 Task: Apply a time-based VST effect (such as delay or reverb) to simulate a distant sound.
Action: Mouse moved to (66, 14)
Screenshot: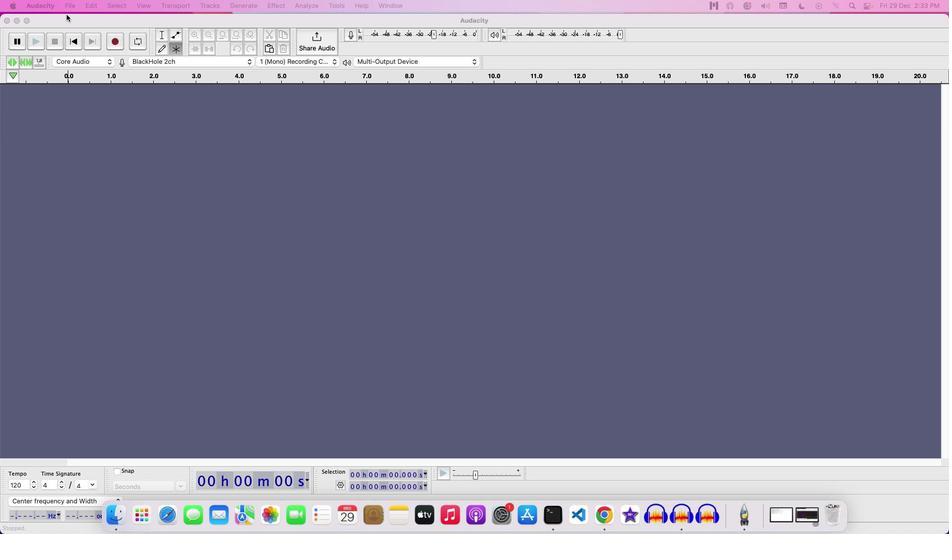 
Action: Mouse pressed left at (66, 14)
Screenshot: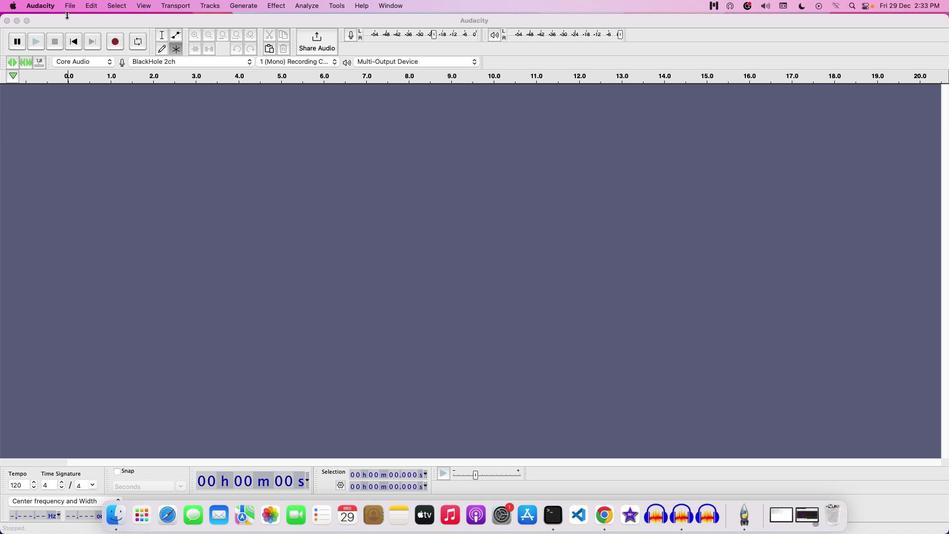
Action: Mouse moved to (75, 0)
Screenshot: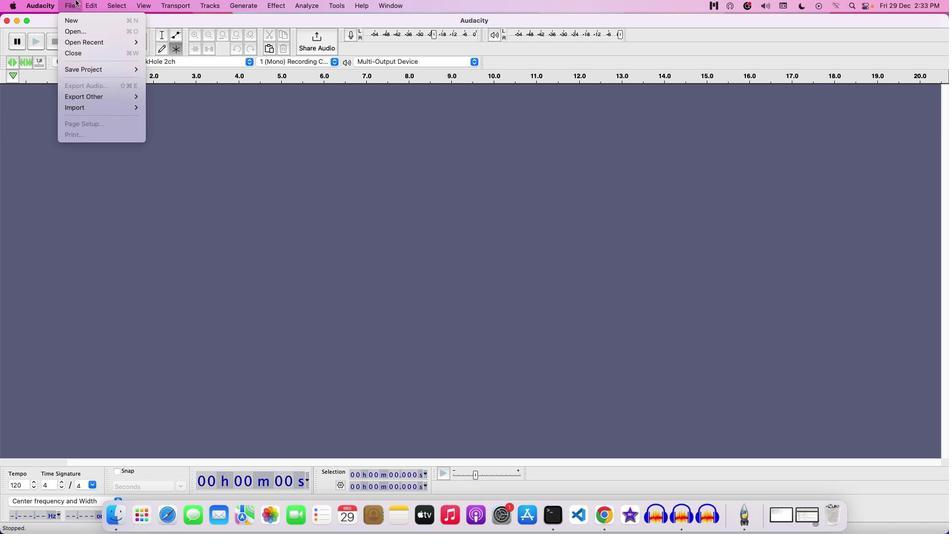 
Action: Mouse pressed left at (75, 0)
Screenshot: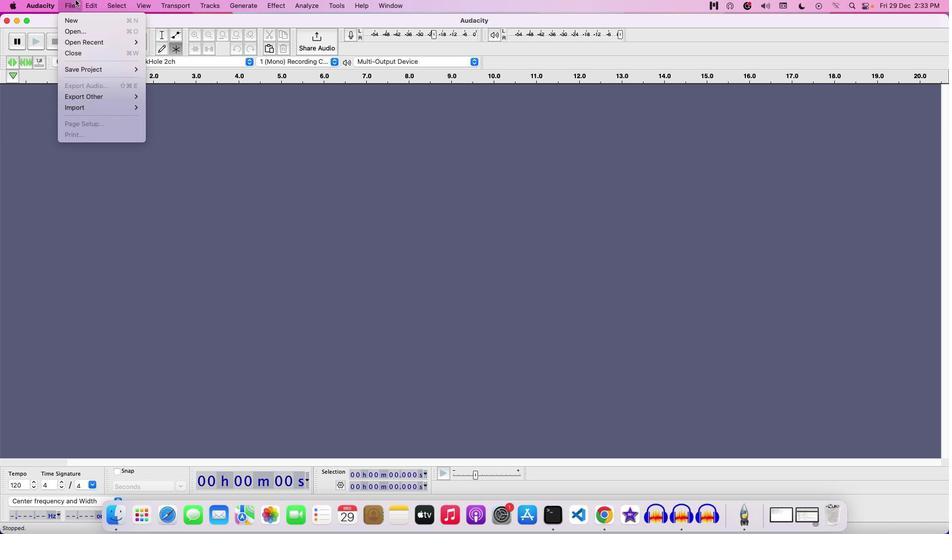 
Action: Mouse moved to (115, 31)
Screenshot: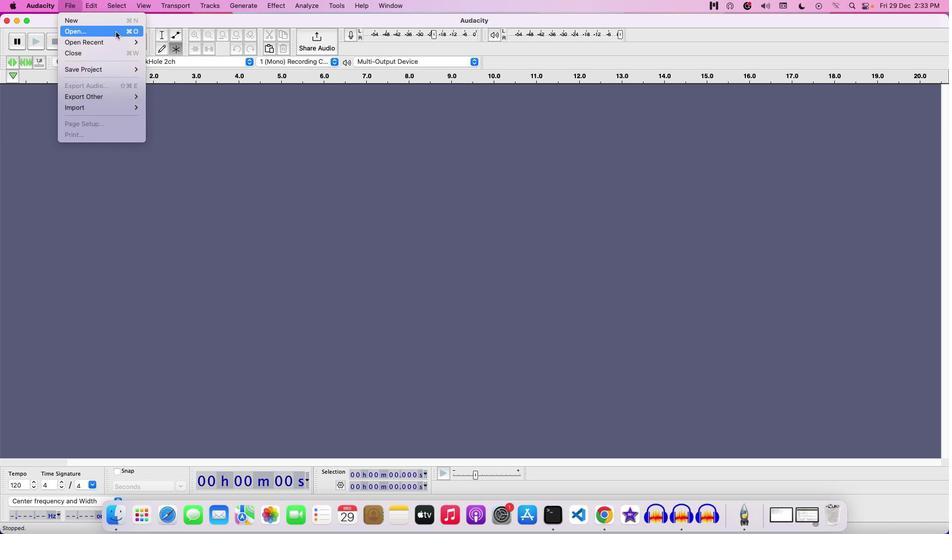 
Action: Mouse pressed left at (115, 31)
Screenshot: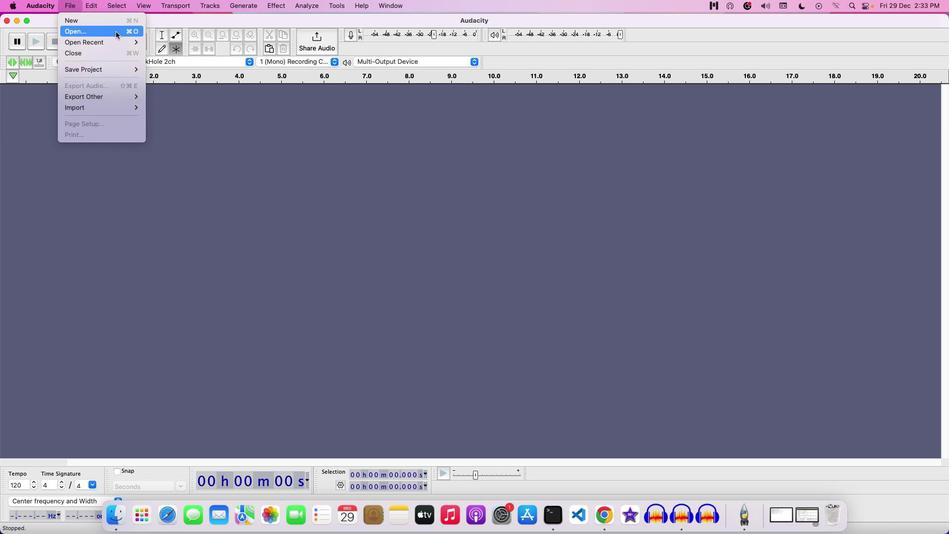 
Action: Mouse moved to (400, 148)
Screenshot: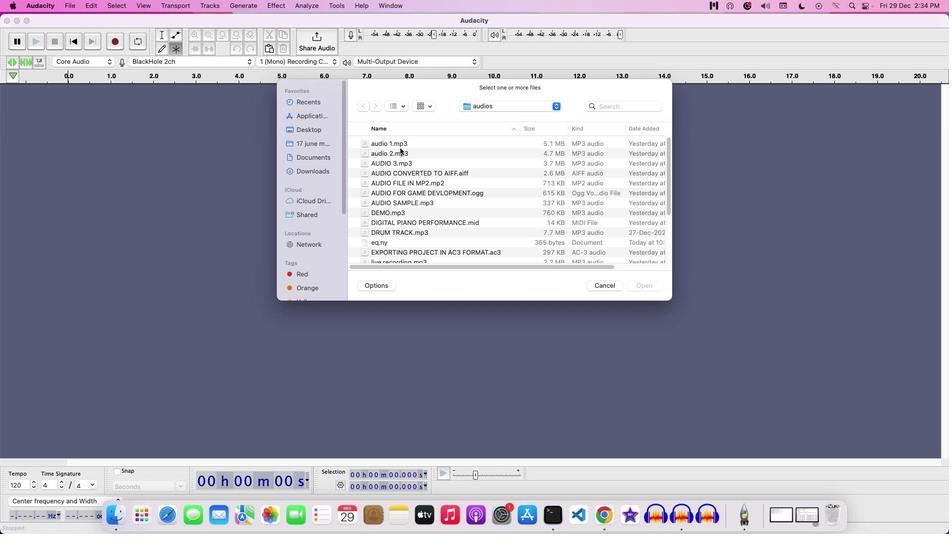 
Action: Mouse pressed left at (400, 148)
Screenshot: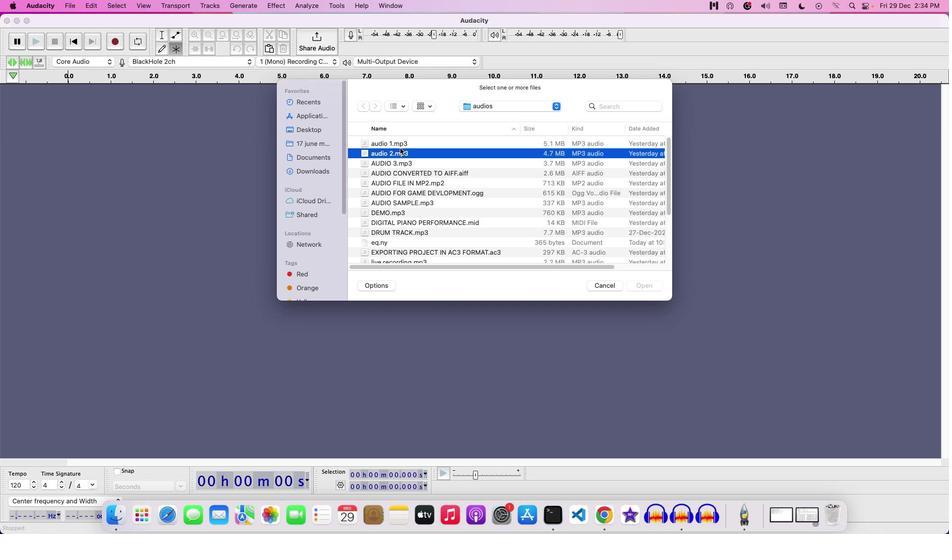 
Action: Mouse moved to (460, 141)
Screenshot: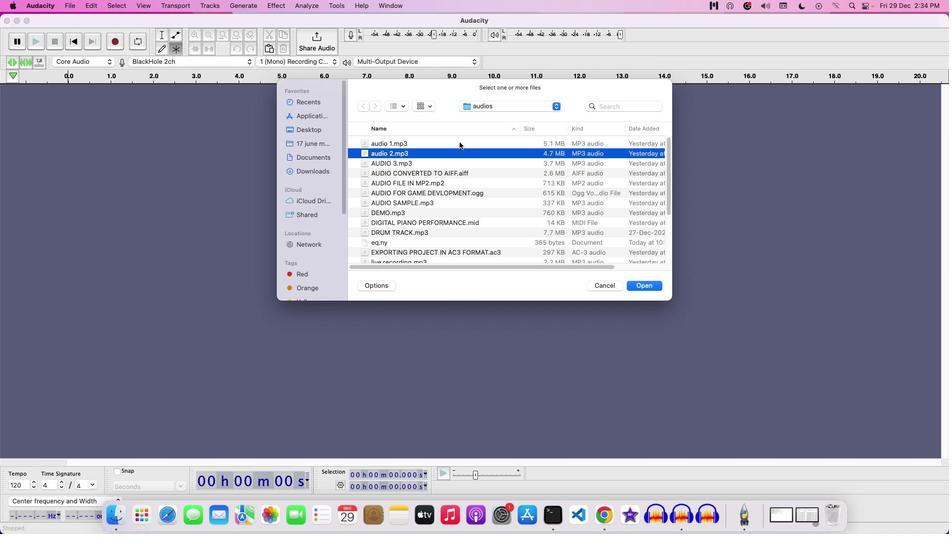 
Action: Mouse pressed left at (460, 141)
Screenshot: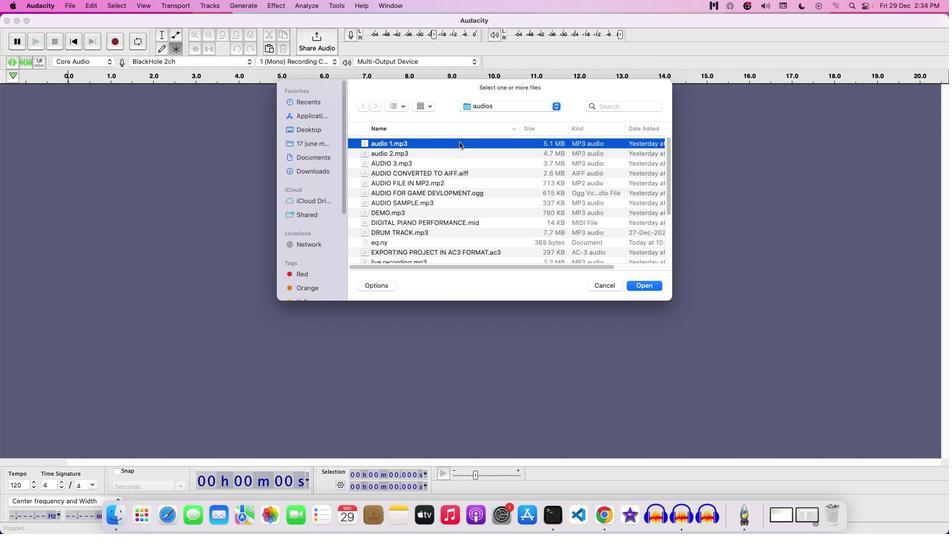 
Action: Mouse moved to (648, 282)
Screenshot: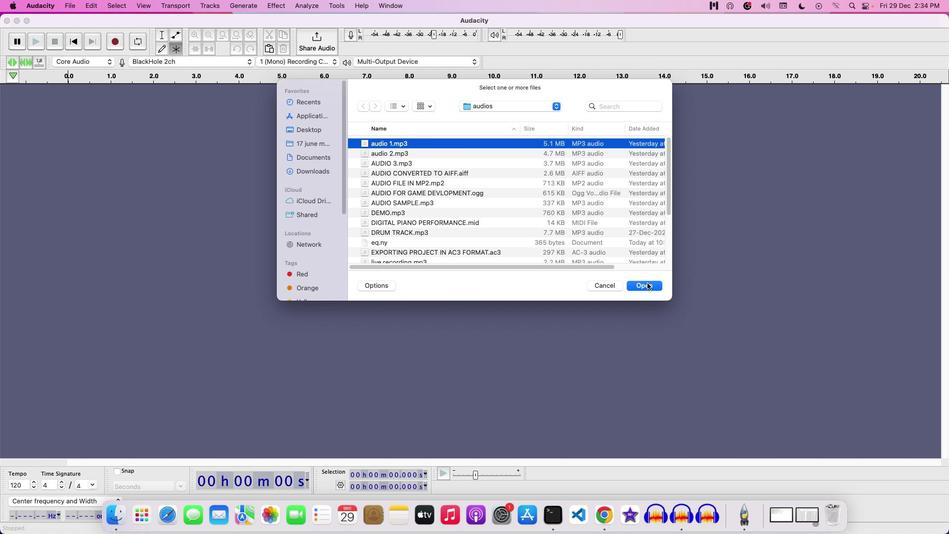 
Action: Mouse pressed left at (648, 282)
Screenshot: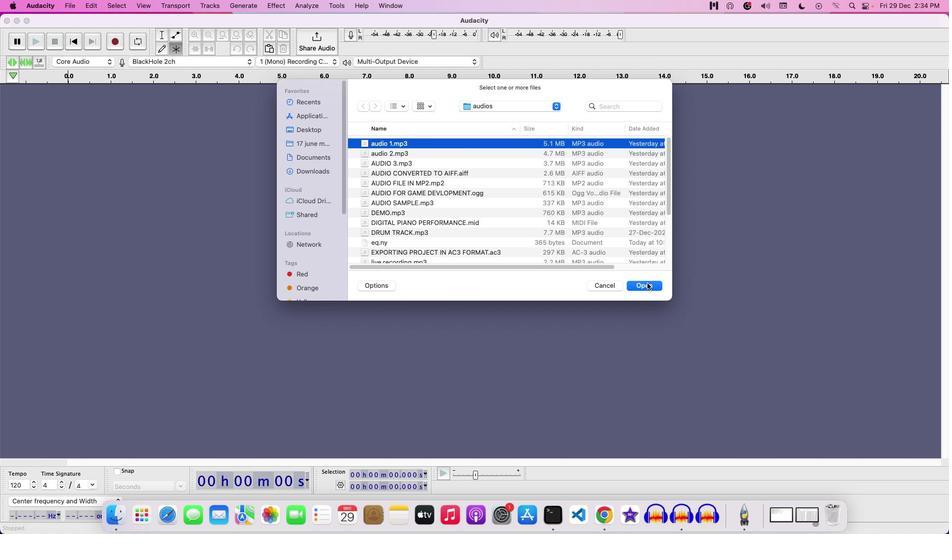 
Action: Mouse moved to (252, 210)
Screenshot: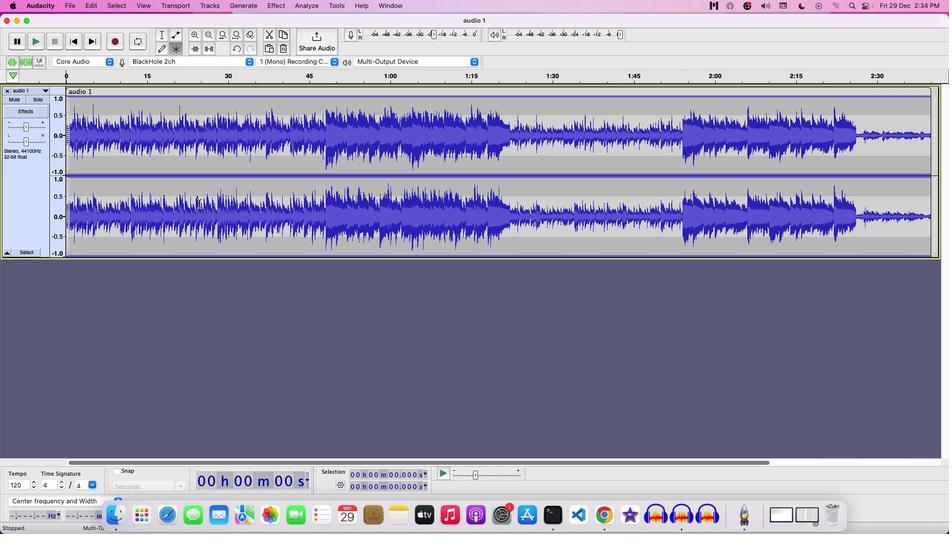 
Action: Key pressed Key.space
Screenshot: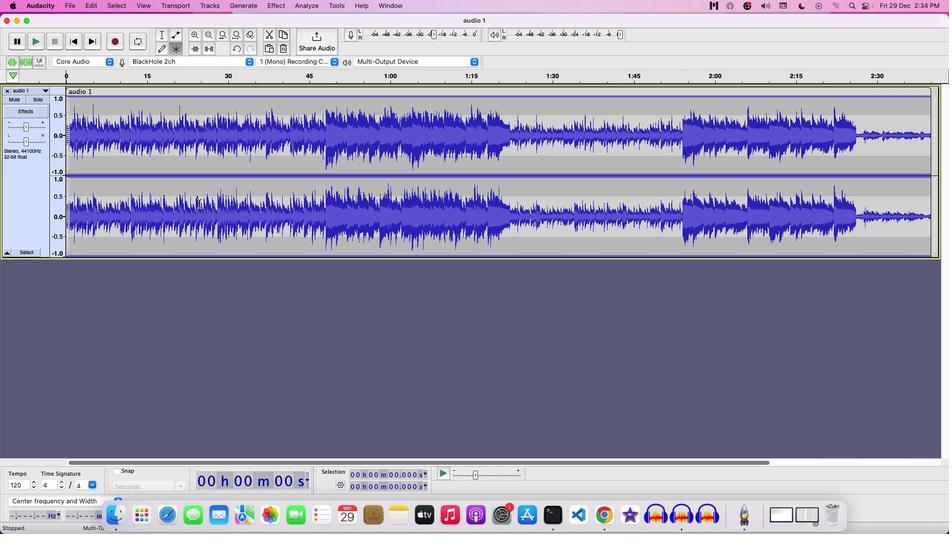 
Action: Mouse moved to (28, 127)
Screenshot: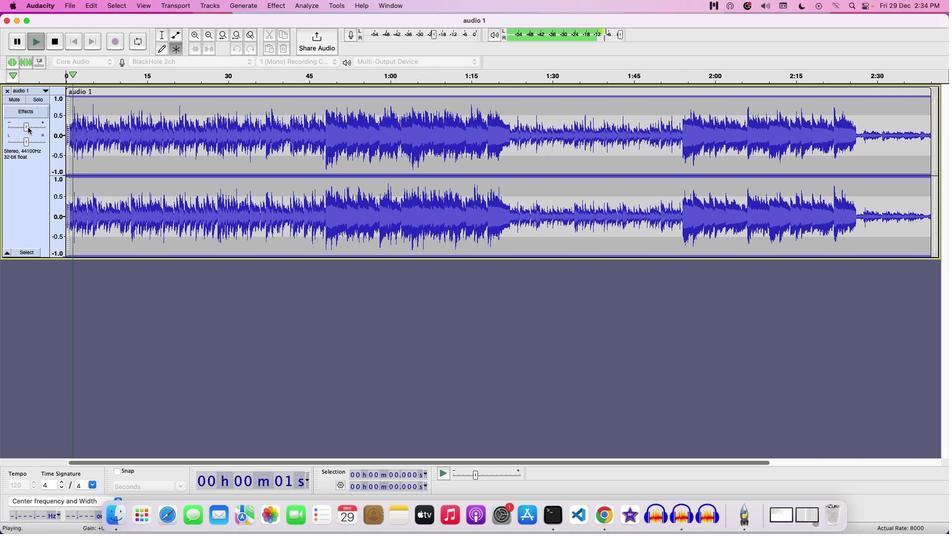 
Action: Mouse pressed left at (28, 127)
Screenshot: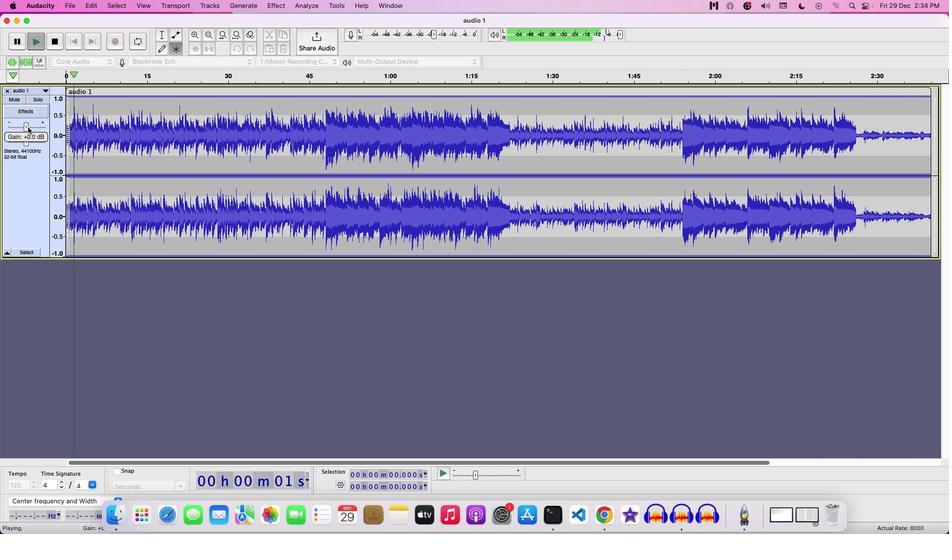 
Action: Mouse moved to (438, 165)
Screenshot: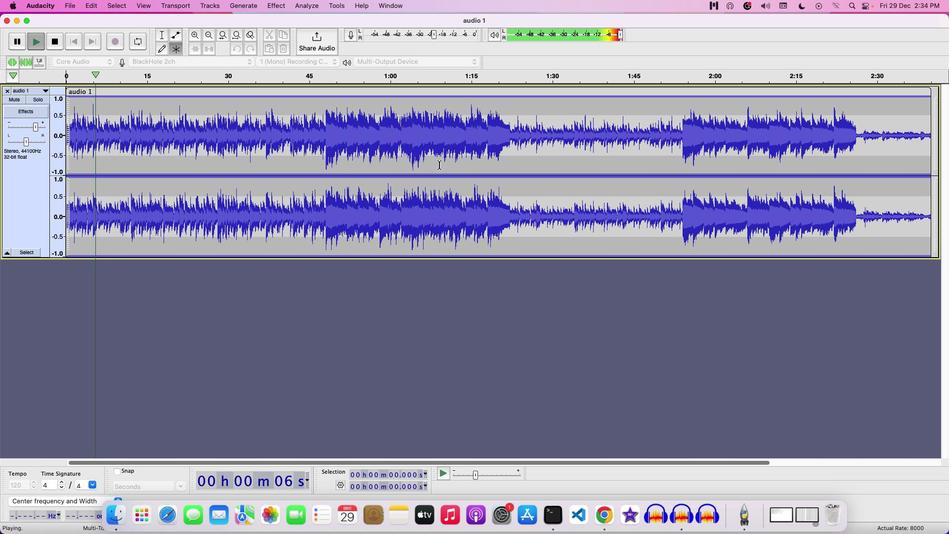 
Action: Key pressed Key.space
Screenshot: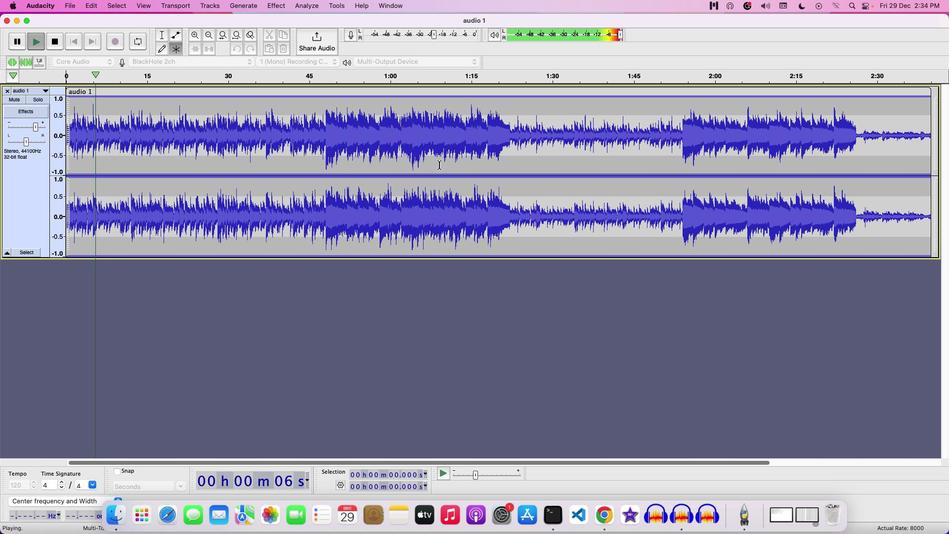 
Action: Mouse moved to (322, 131)
Screenshot: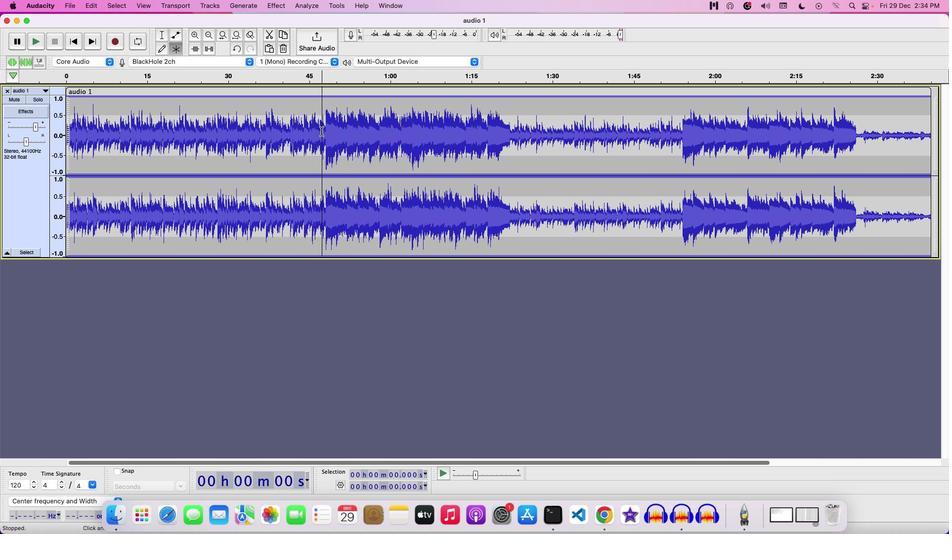 
Action: Mouse pressed left at (322, 131)
Screenshot: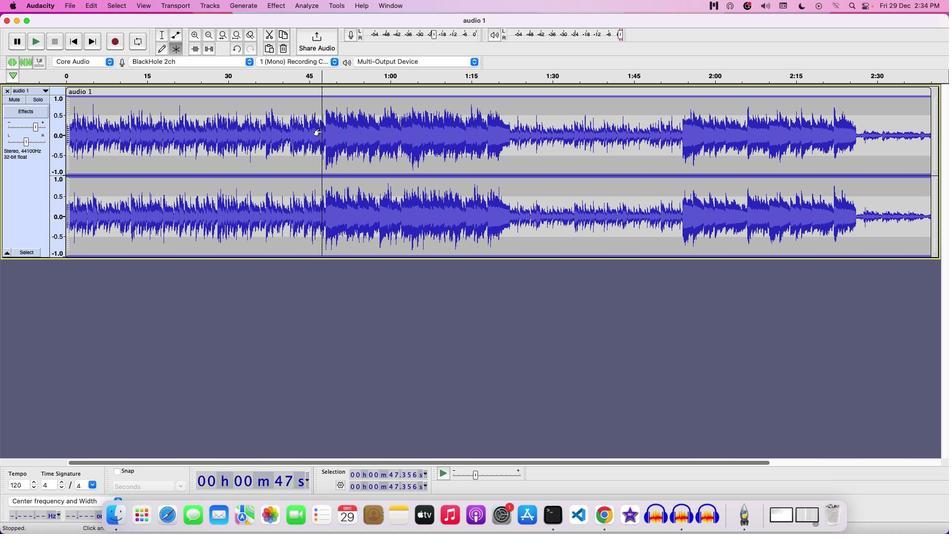 
Action: Mouse pressed left at (322, 131)
Screenshot: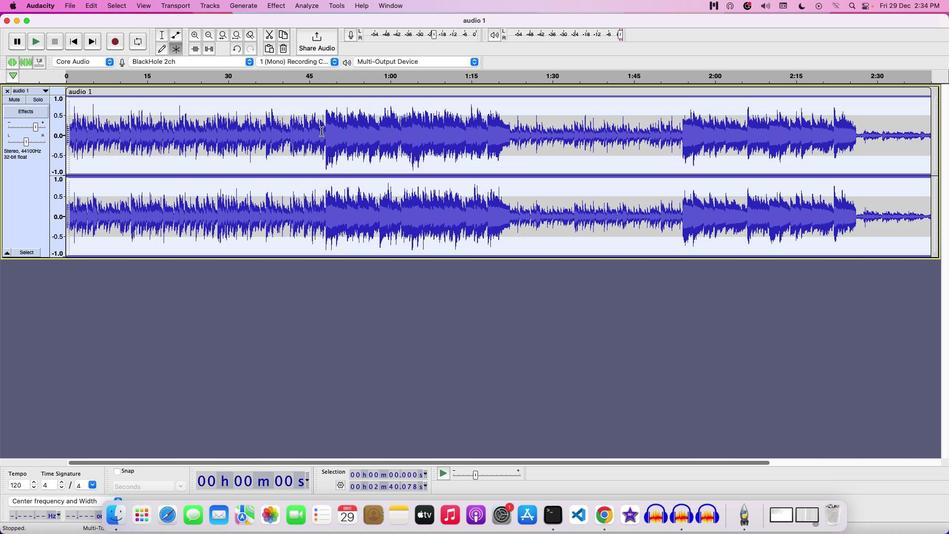 
Action: Mouse moved to (279, 6)
Screenshot: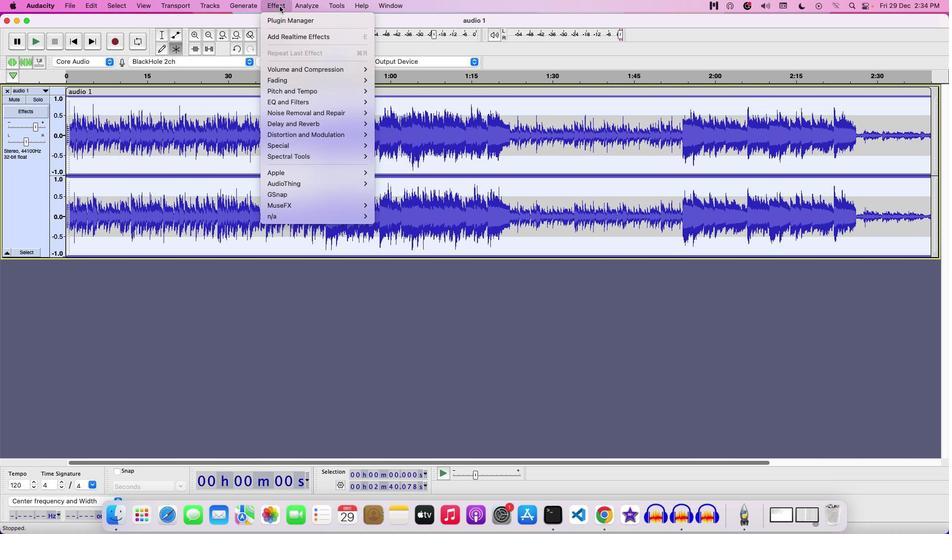
Action: Mouse pressed left at (279, 6)
Screenshot: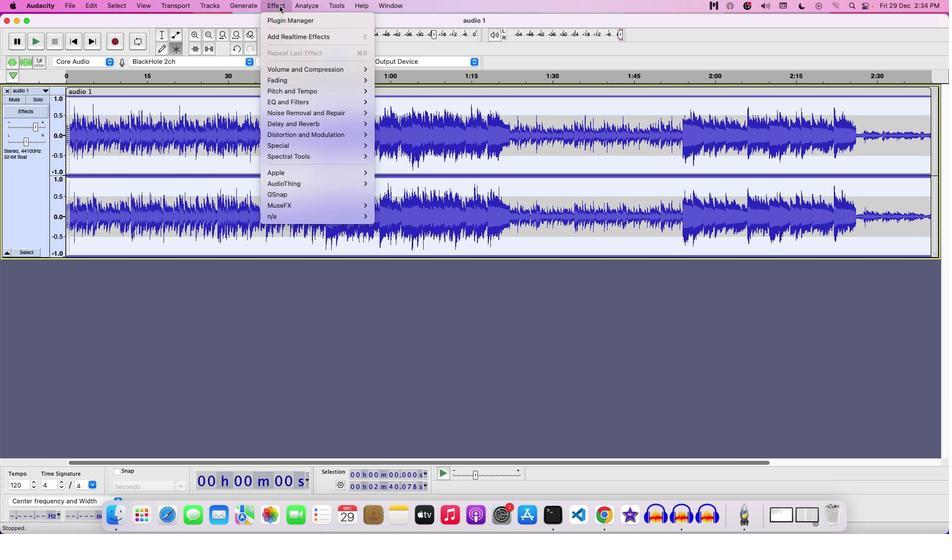 
Action: Mouse moved to (402, 72)
Screenshot: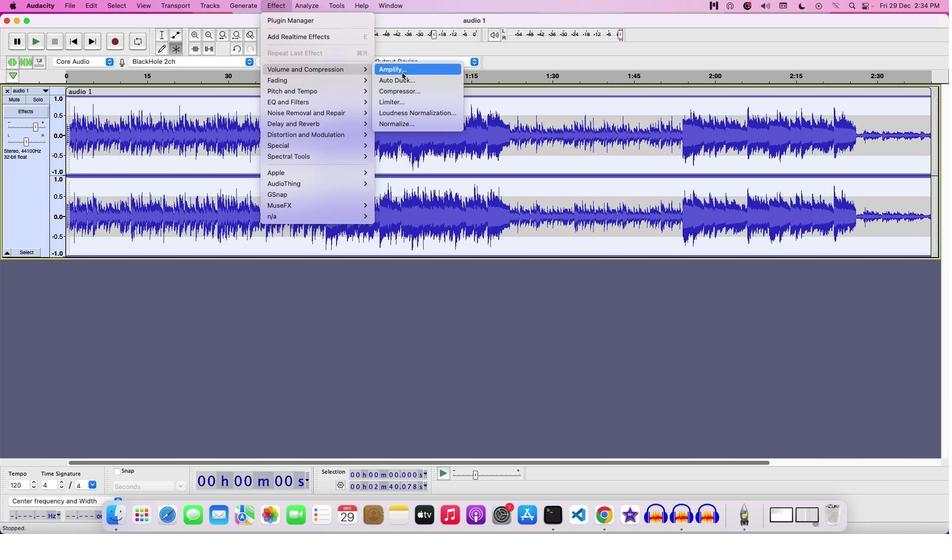 
Action: Mouse pressed left at (402, 72)
Screenshot: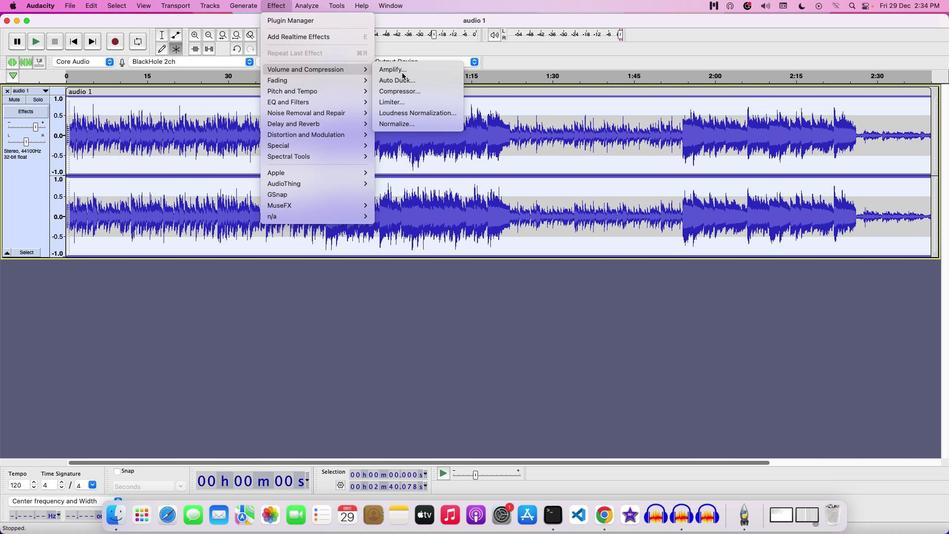 
Action: Mouse moved to (445, 281)
Screenshot: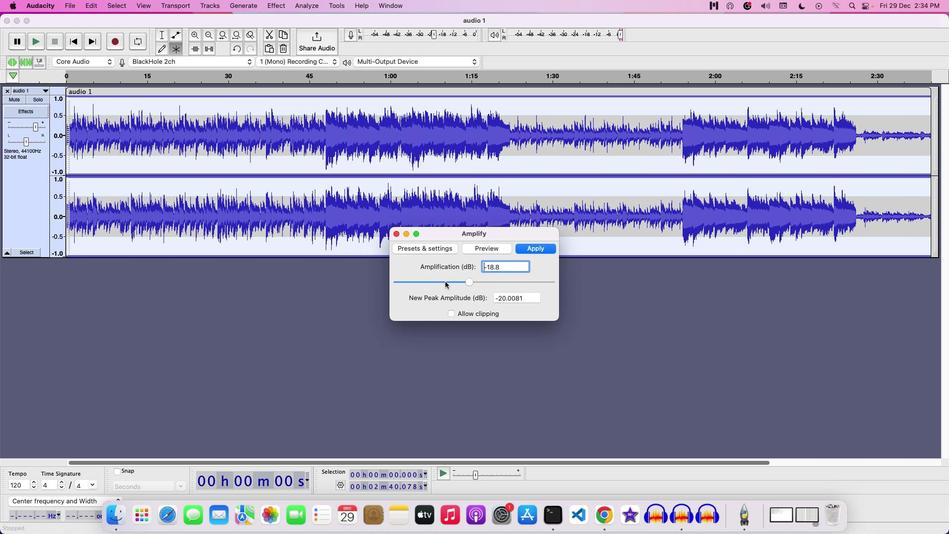
Action: Mouse pressed left at (445, 281)
Screenshot: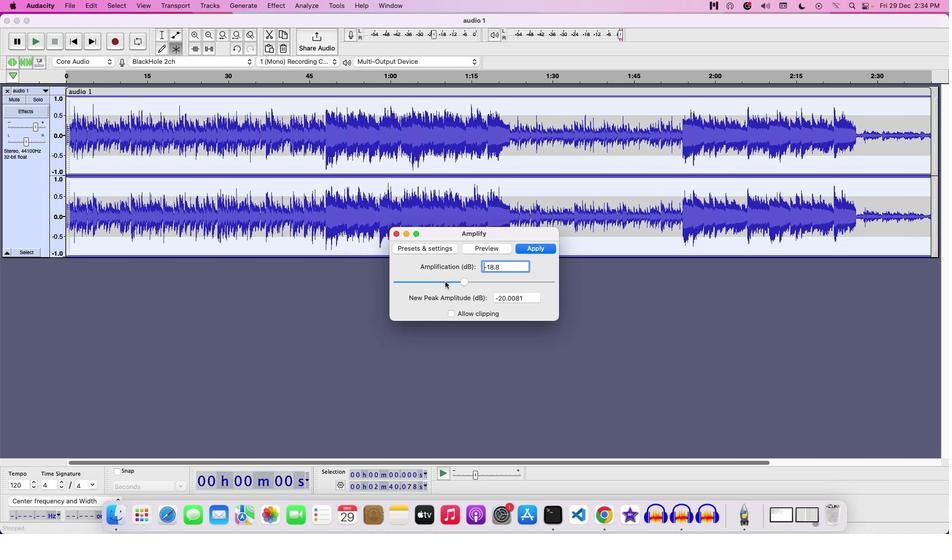 
Action: Mouse moved to (447, 280)
Screenshot: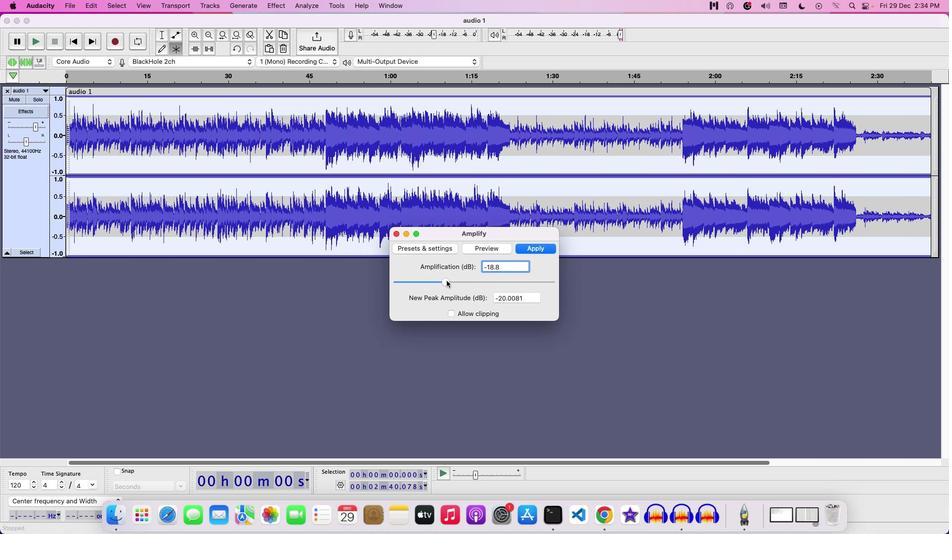 
Action: Mouse pressed left at (447, 280)
Screenshot: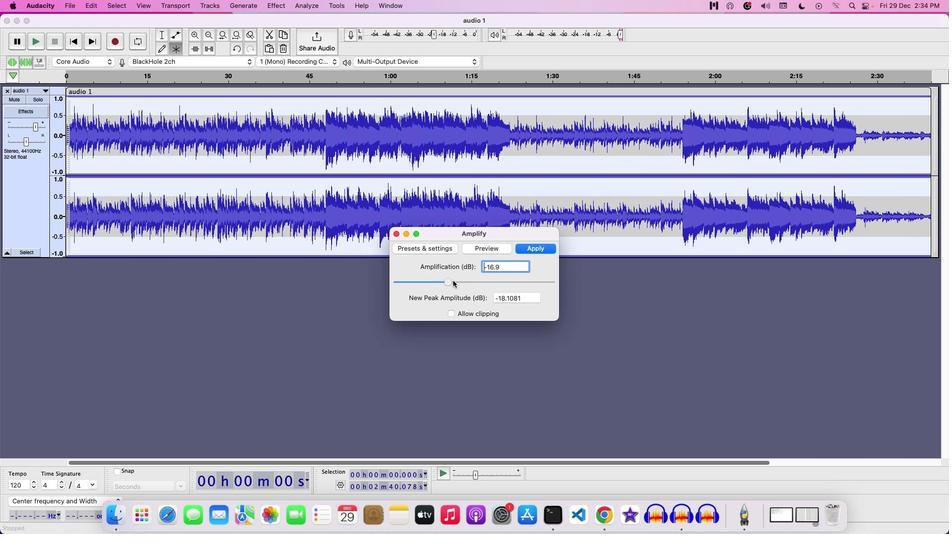 
Action: Mouse moved to (487, 245)
Screenshot: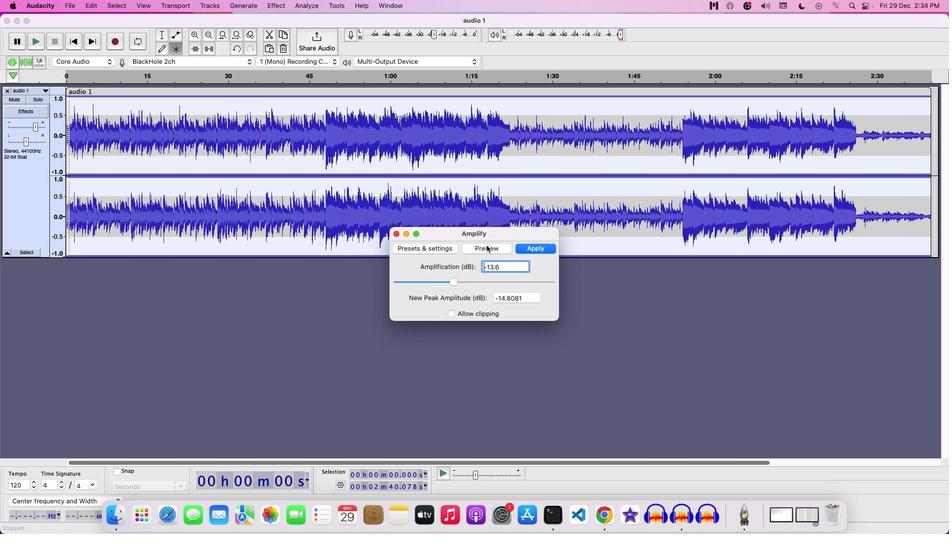 
Action: Mouse pressed left at (487, 245)
Screenshot: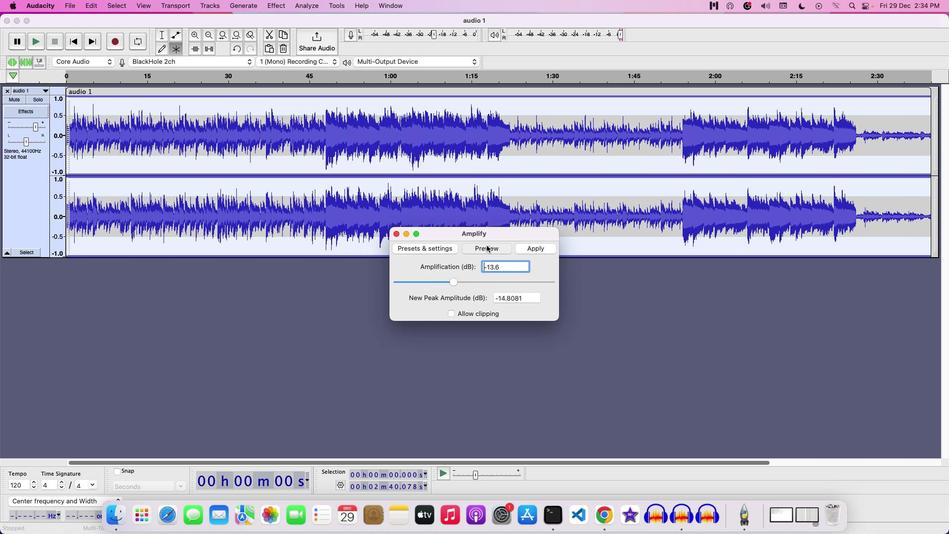 
Action: Mouse moved to (533, 265)
Screenshot: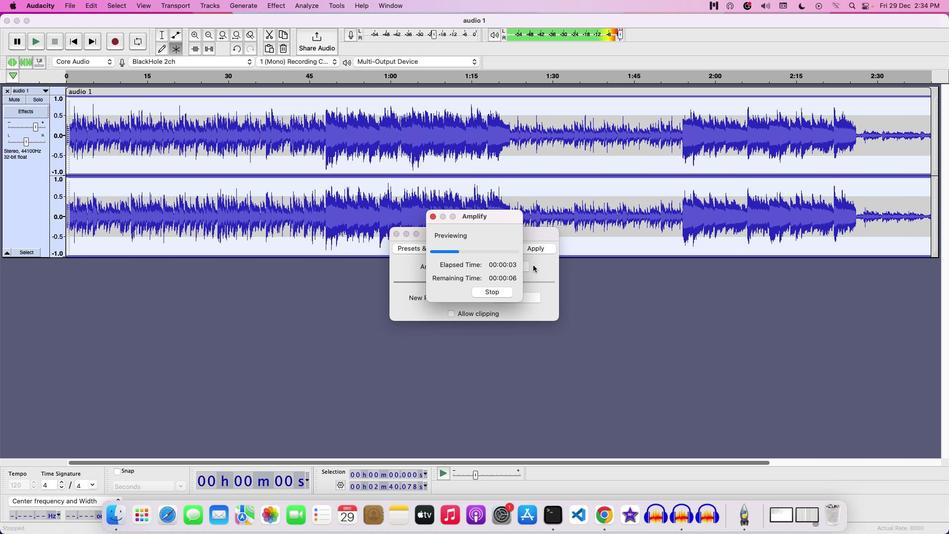 
Action: Mouse pressed left at (533, 265)
Screenshot: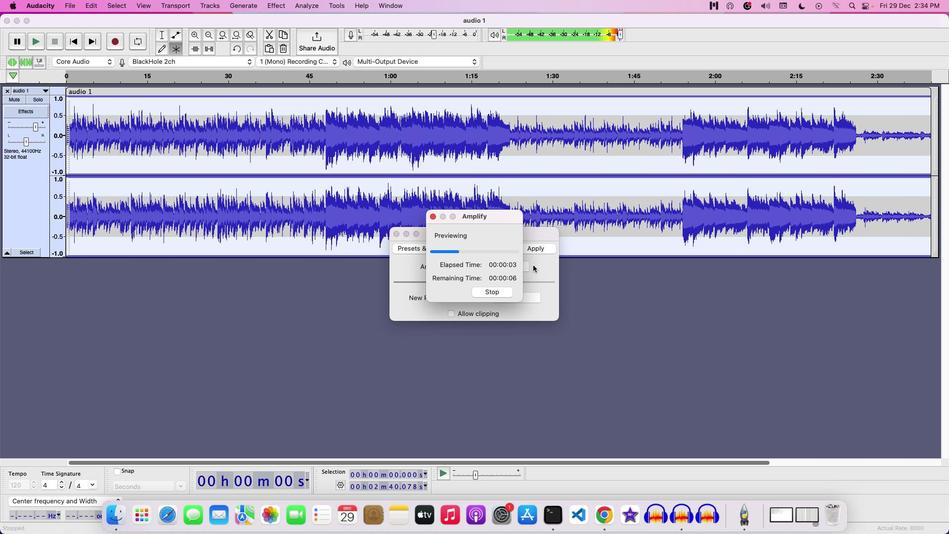 
Action: Mouse moved to (486, 289)
Screenshot: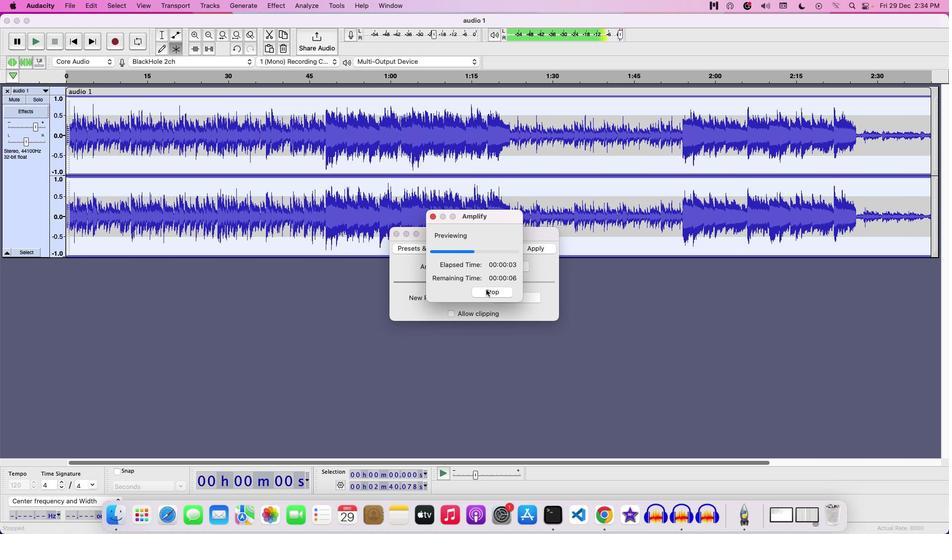 
Action: Mouse pressed left at (486, 289)
Screenshot: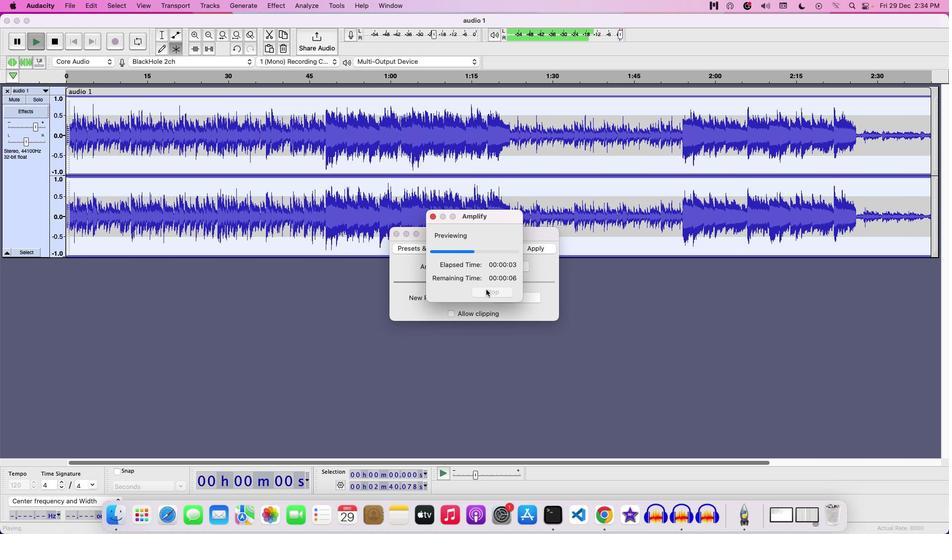
Action: Mouse moved to (531, 251)
Screenshot: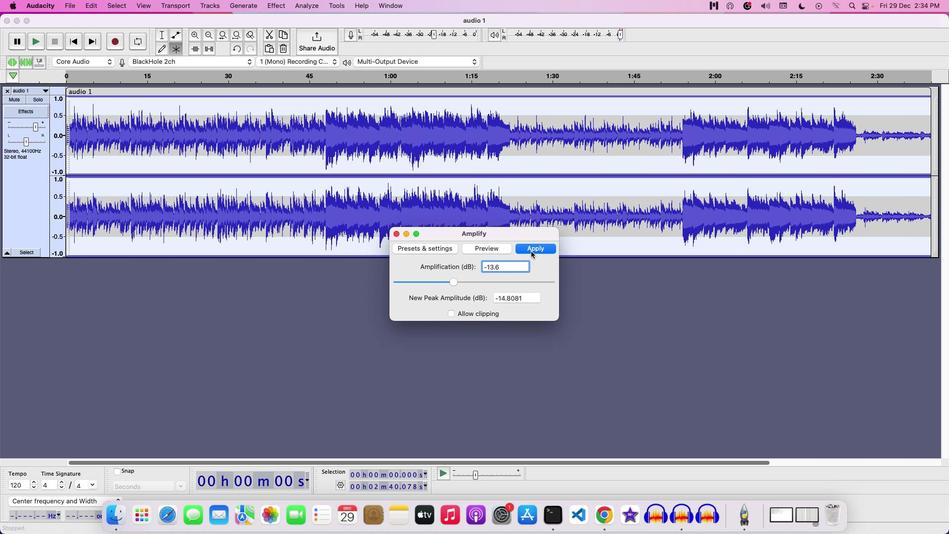 
Action: Mouse pressed left at (531, 251)
Screenshot: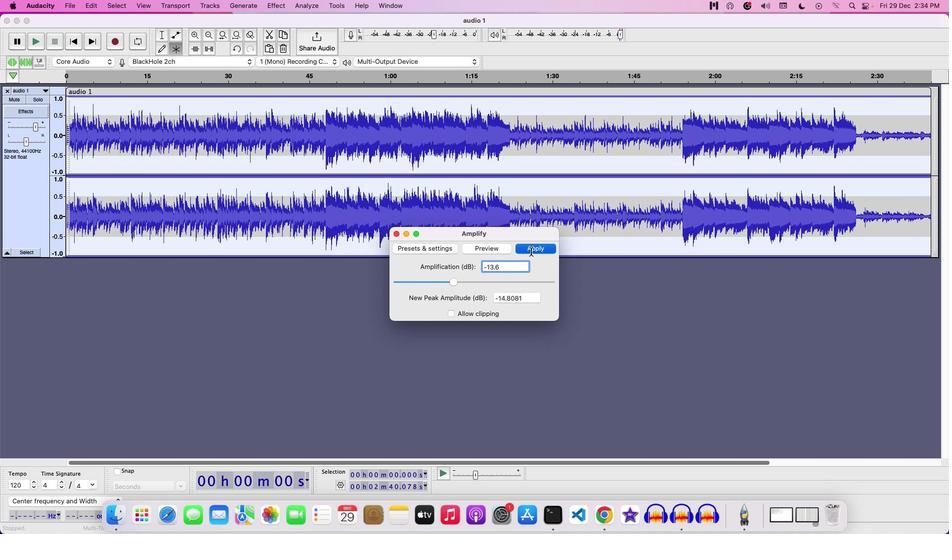 
Action: Mouse moved to (321, 241)
Screenshot: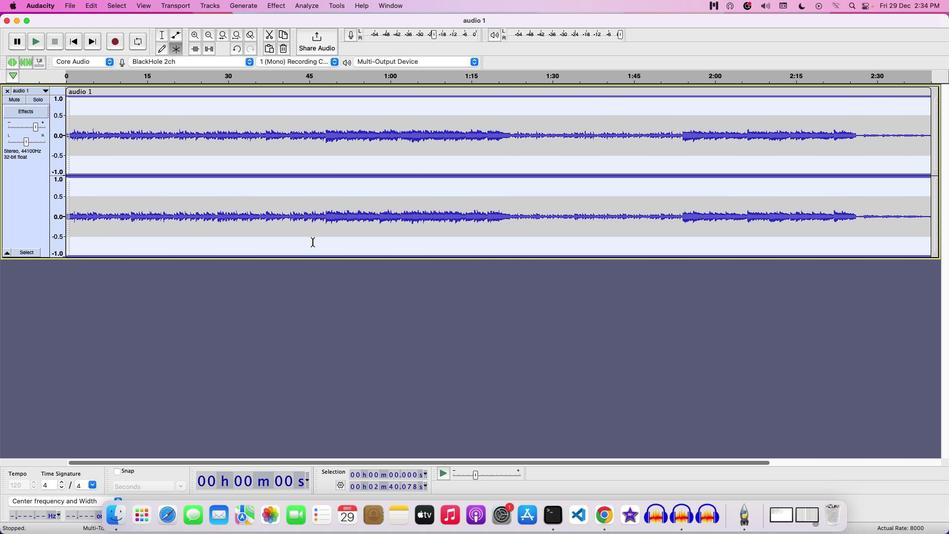 
Action: Key pressed Key.space
Screenshot: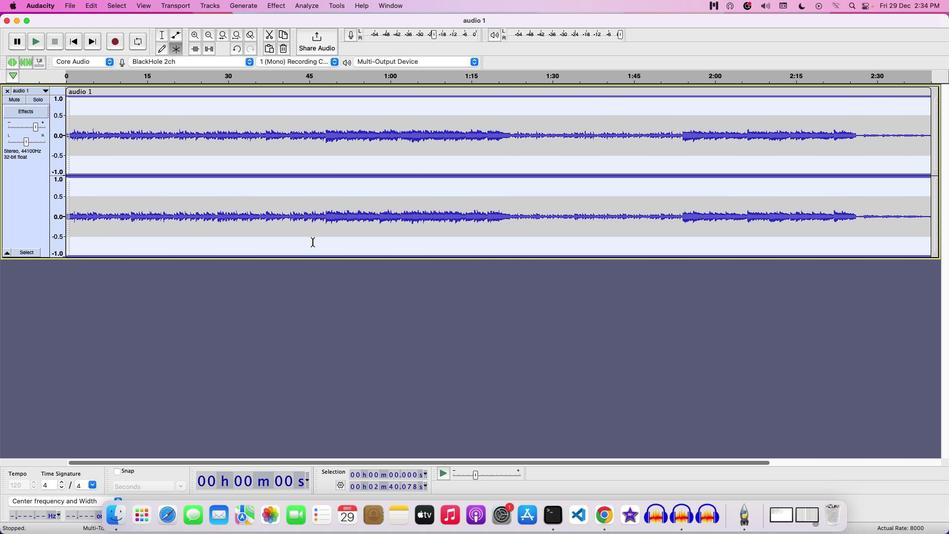 
Action: Mouse moved to (32, 127)
Screenshot: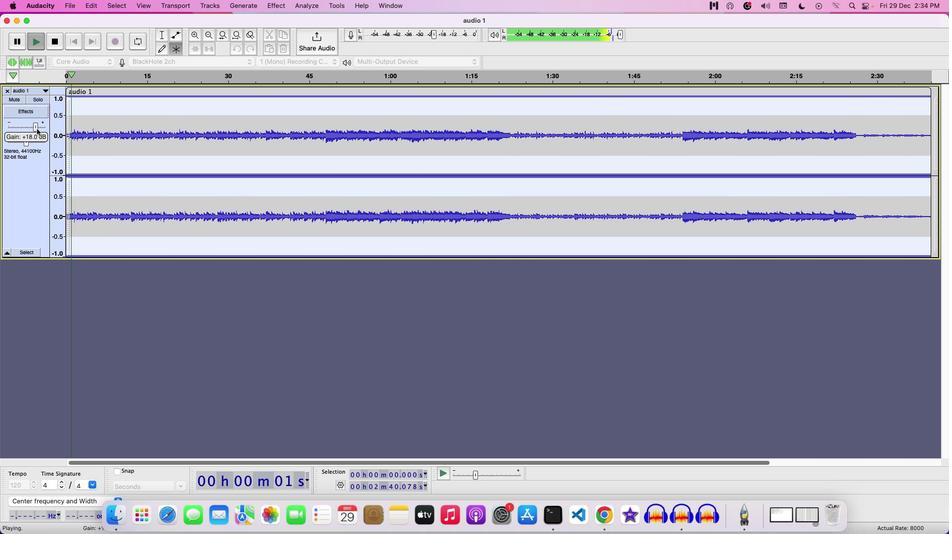 
Action: Mouse pressed left at (32, 127)
Screenshot: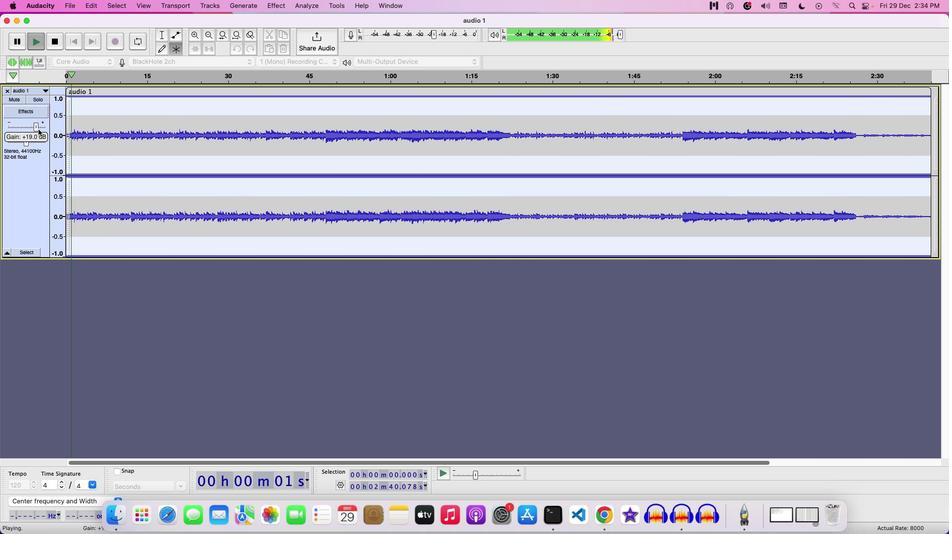 
Action: Mouse moved to (40, 128)
Screenshot: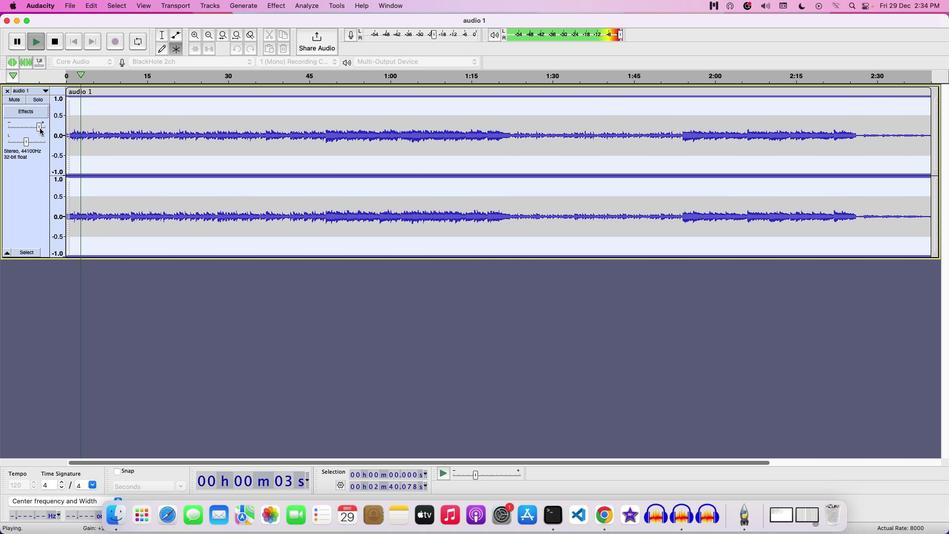 
Action: Mouse pressed left at (40, 128)
Screenshot: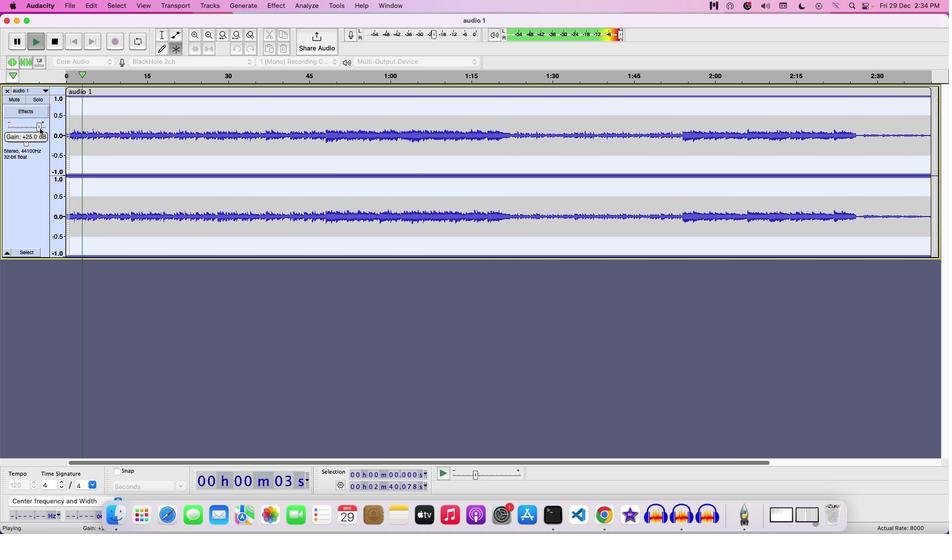 
Action: Mouse moved to (38, 129)
Screenshot: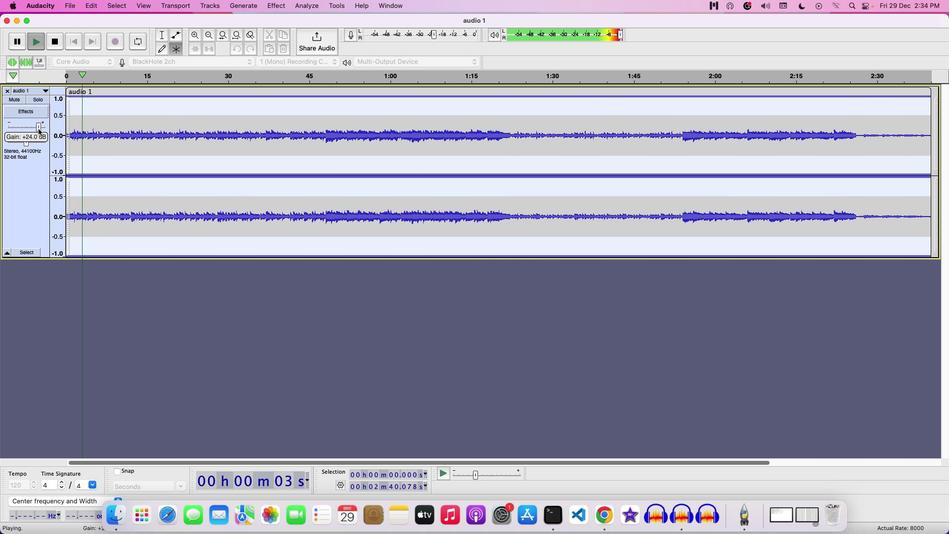 
Action: Mouse pressed left at (38, 129)
Screenshot: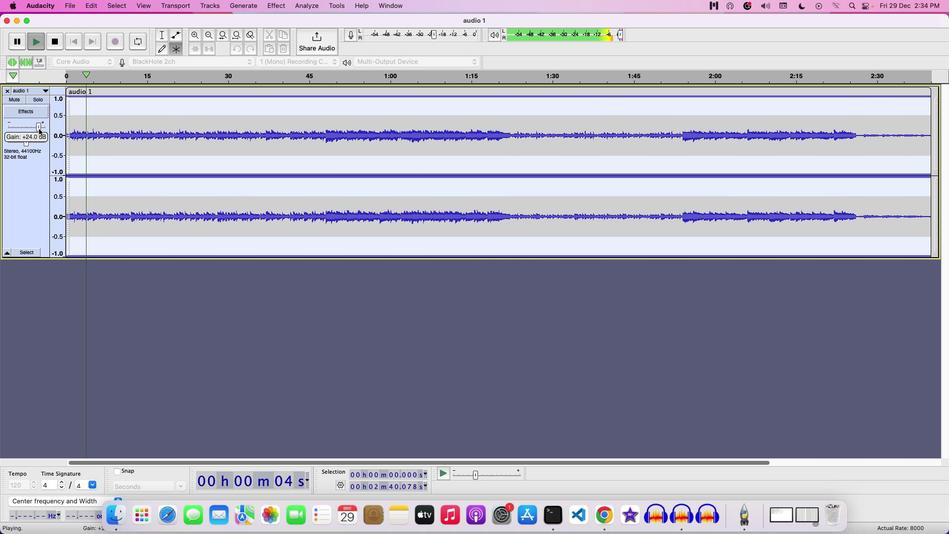 
Action: Mouse moved to (506, 160)
Screenshot: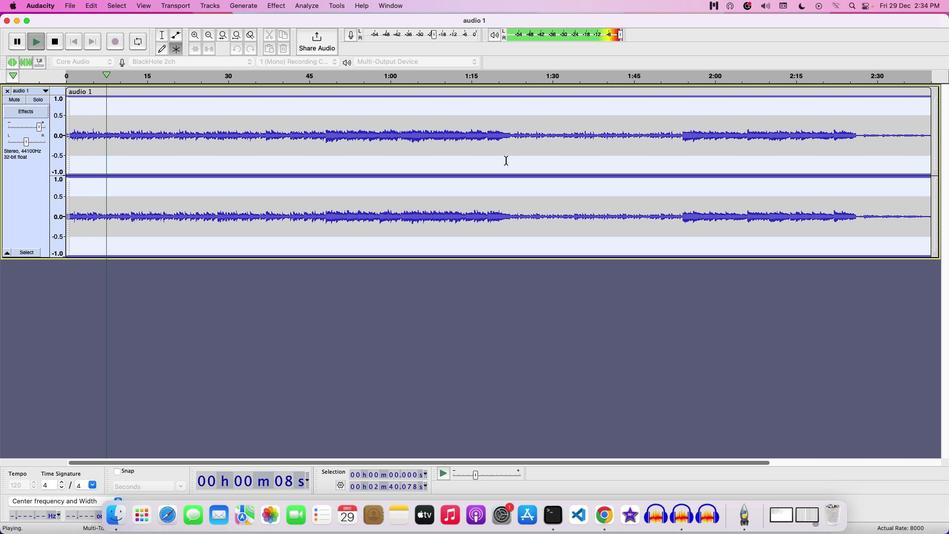 
Action: Key pressed Key.space
Screenshot: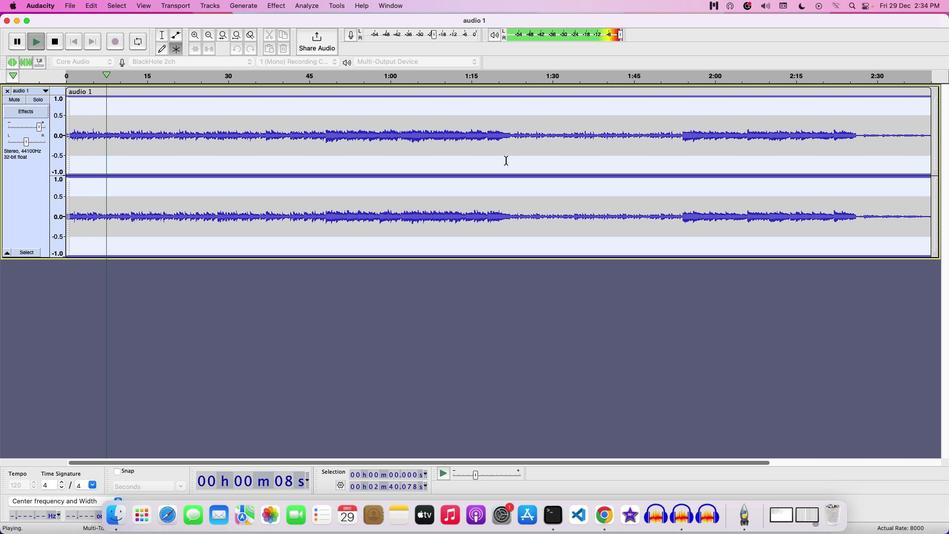 
Action: Mouse moved to (932, 92)
Screenshot: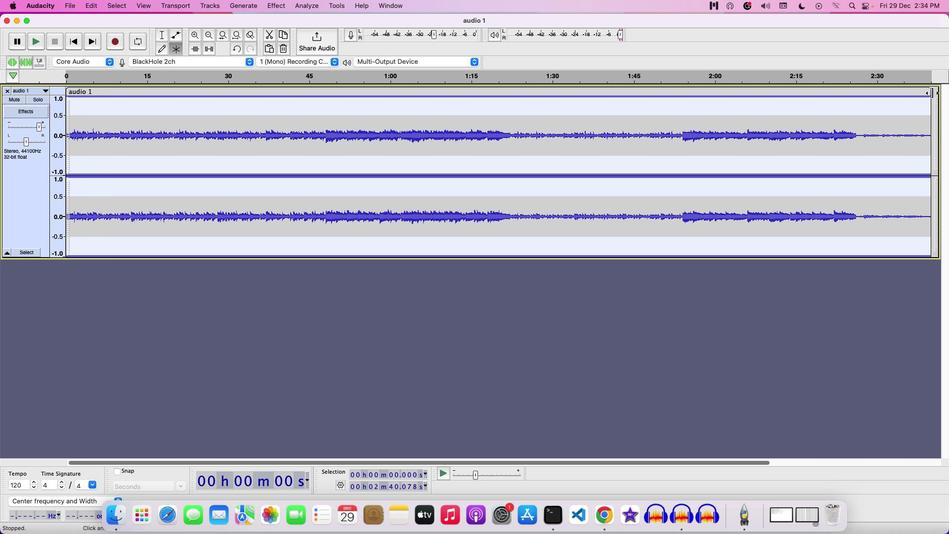 
Action: Mouse pressed left at (932, 92)
Screenshot: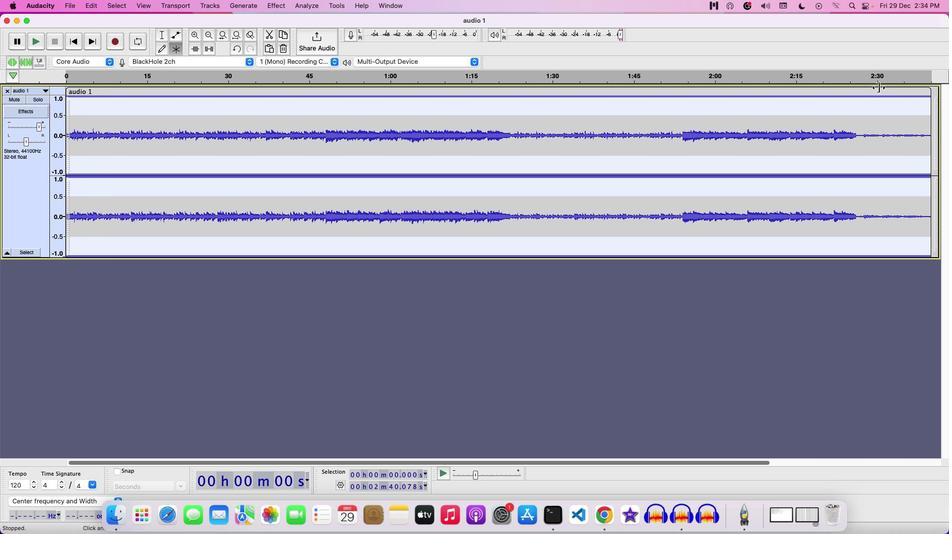 
Action: Mouse moved to (272, 4)
Screenshot: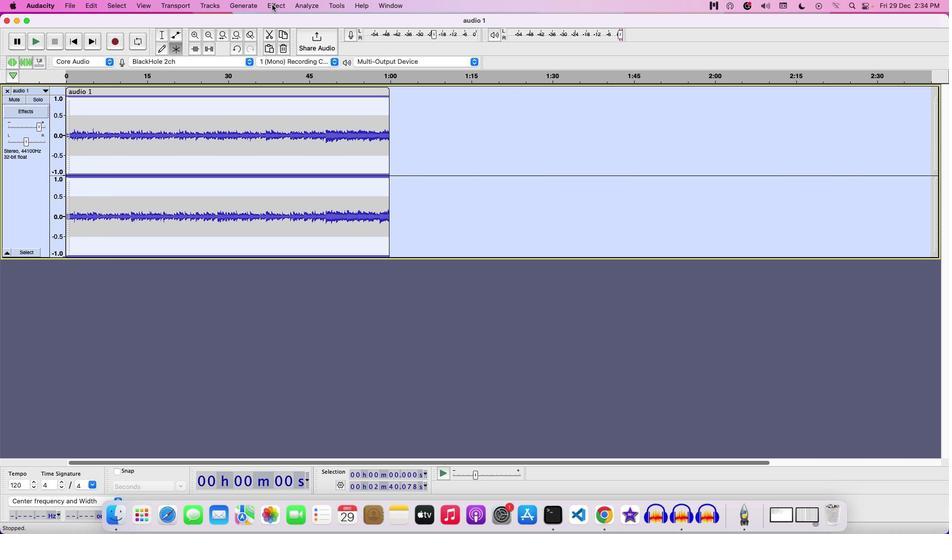 
Action: Mouse pressed left at (272, 4)
Screenshot: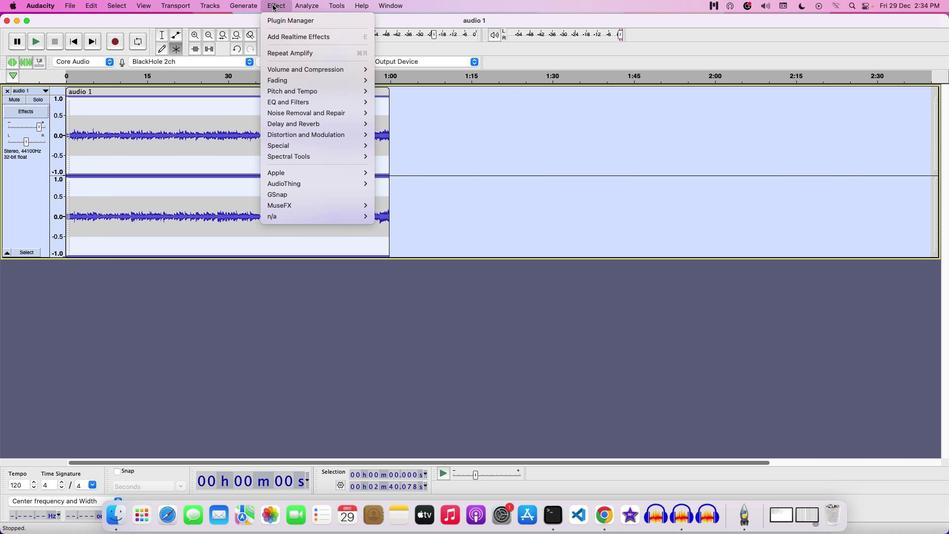 
Action: Mouse moved to (400, 136)
Screenshot: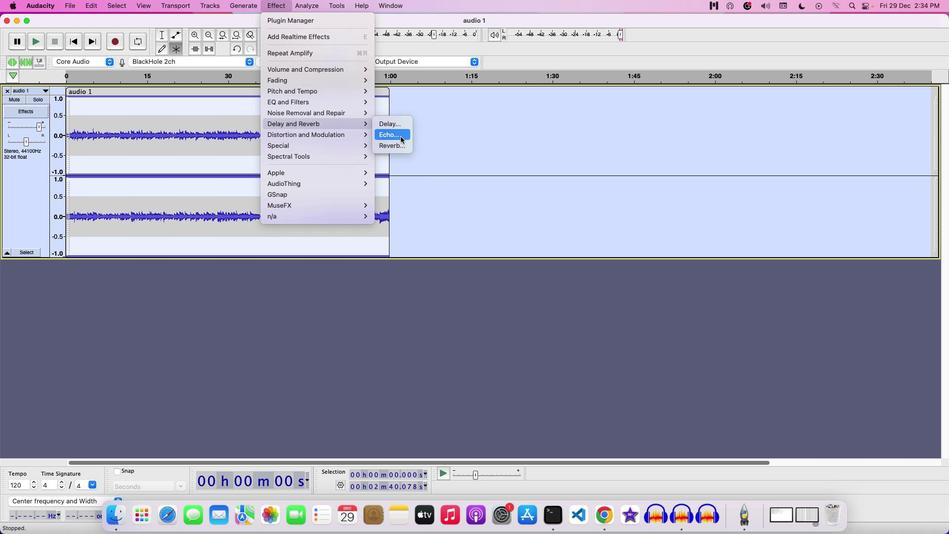 
Action: Mouse pressed left at (400, 136)
Screenshot: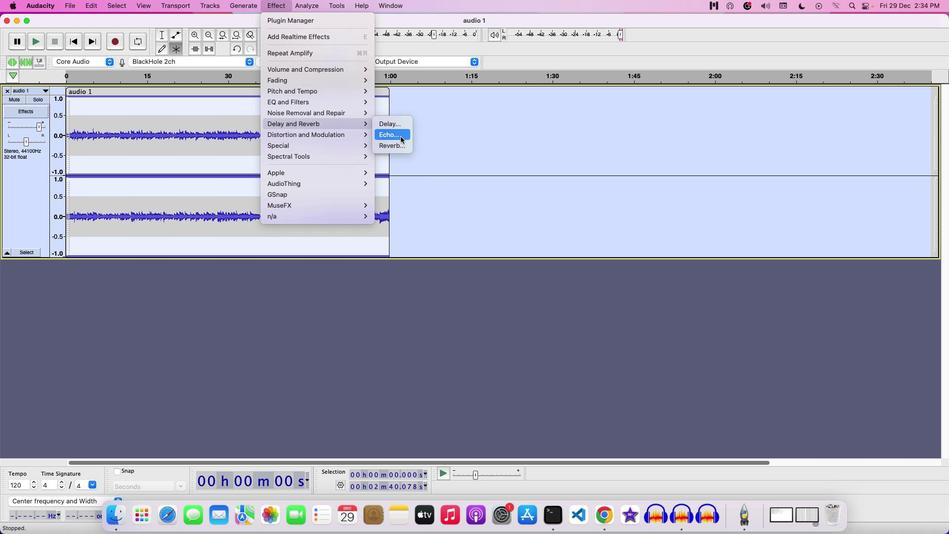 
Action: Mouse moved to (510, 275)
Screenshot: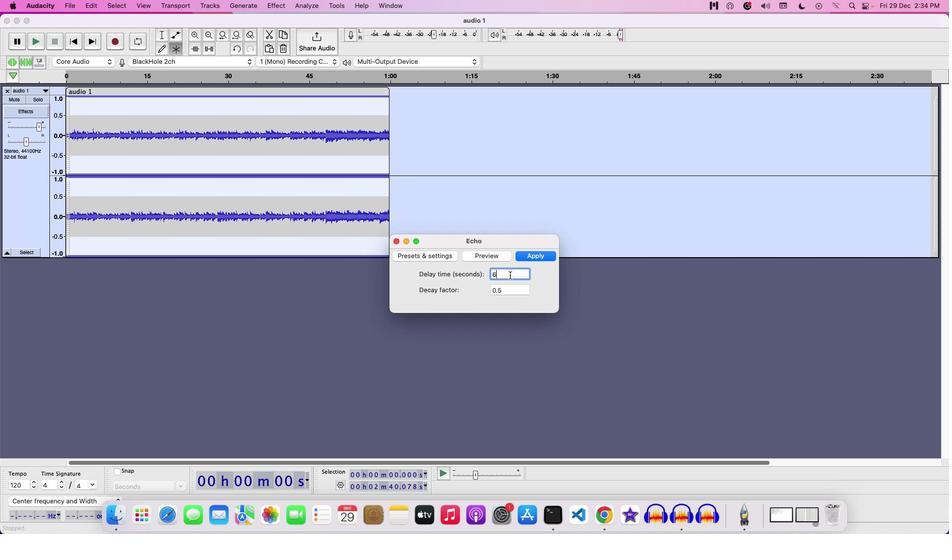 
Action: Mouse pressed left at (510, 275)
Screenshot: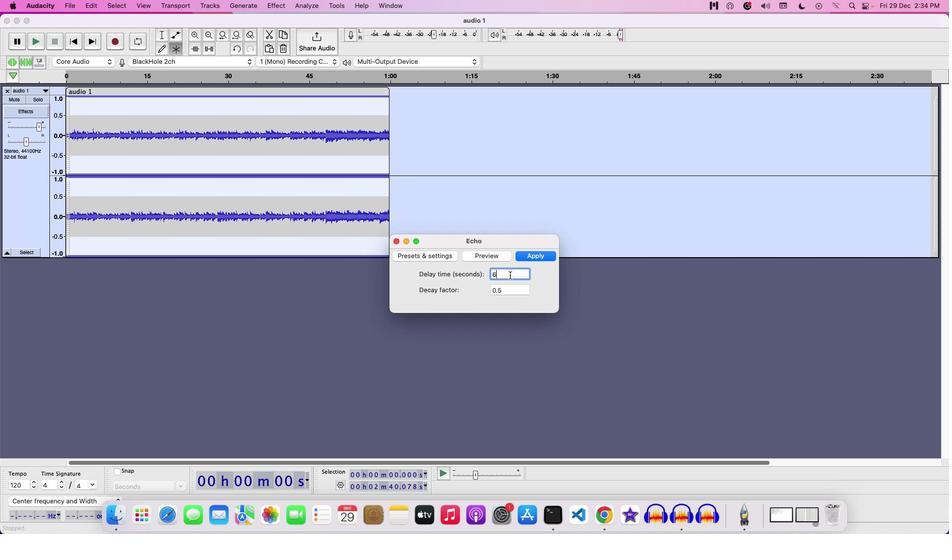 
Action: Mouse moved to (499, 242)
Screenshot: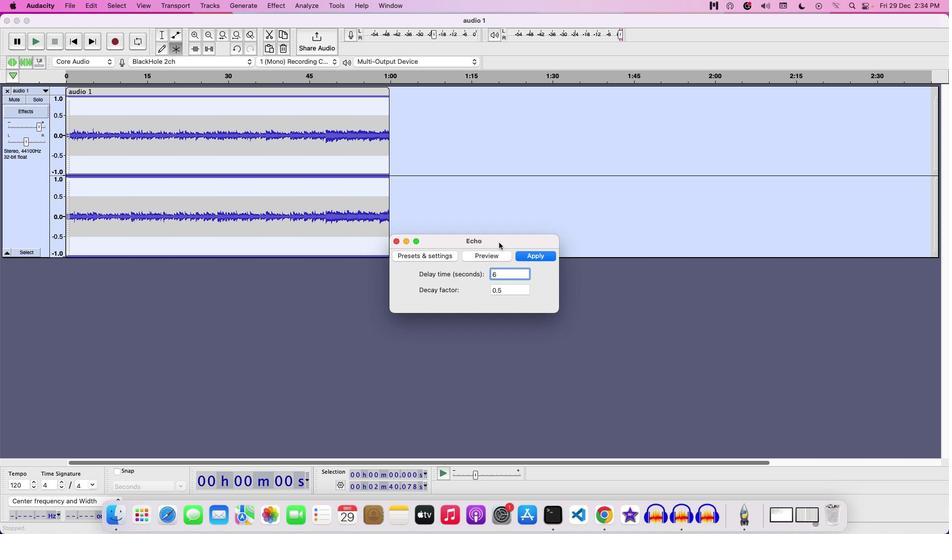 
Action: Key pressed Key.backspace'0''.''2'
Screenshot: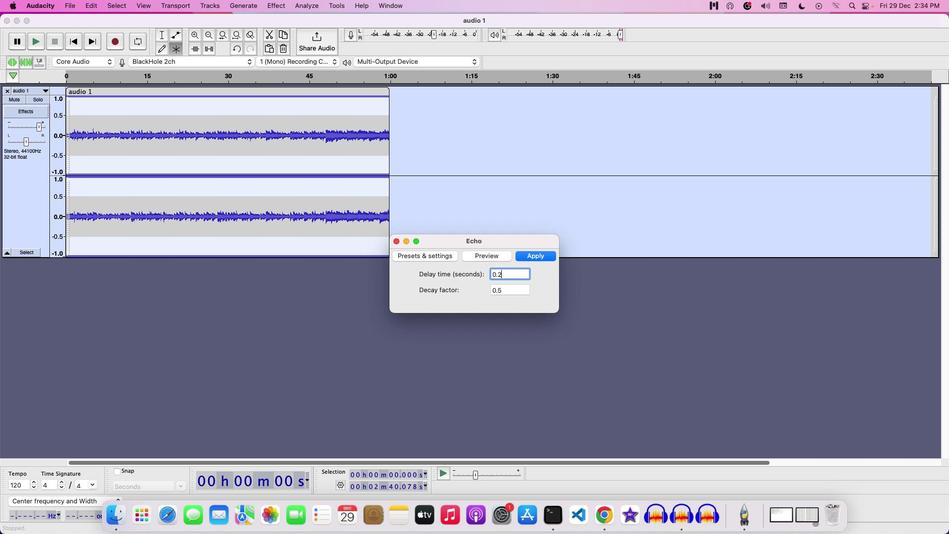 
Action: Mouse moved to (537, 257)
Screenshot: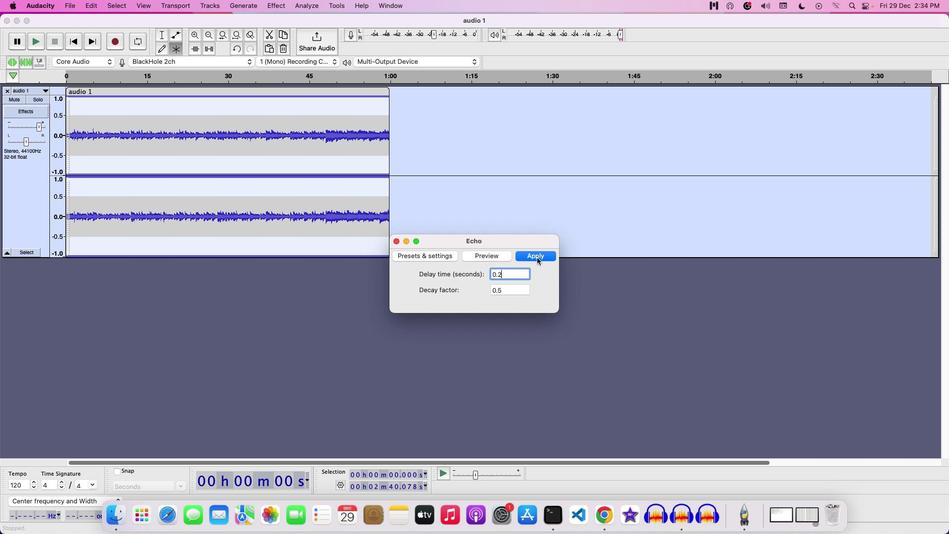 
Action: Mouse pressed left at (537, 257)
Screenshot: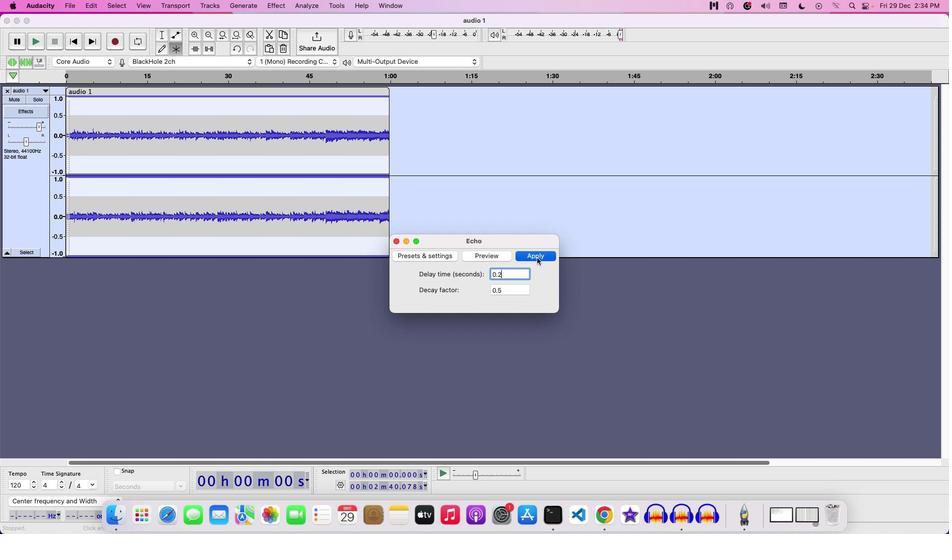 
Action: Key pressed Key.space
Screenshot: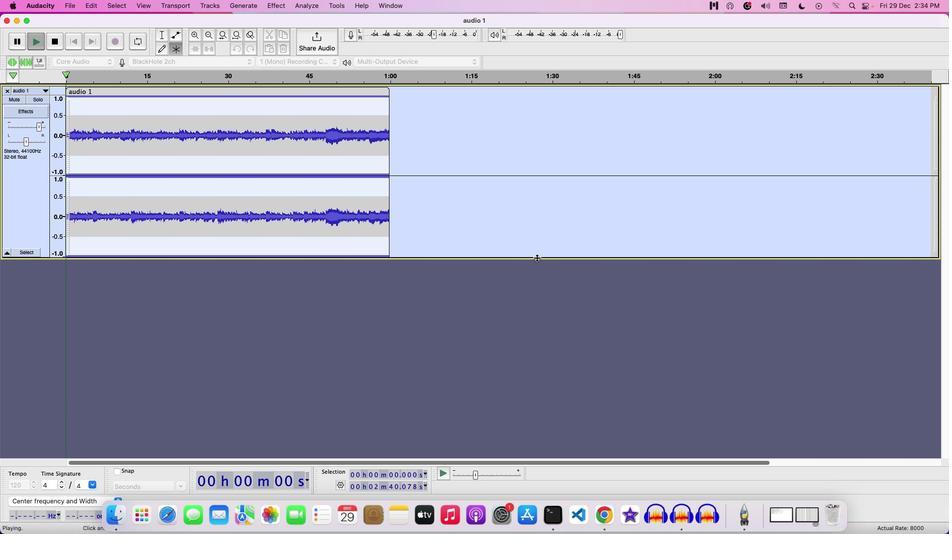 
Action: Mouse moved to (261, 64)
Screenshot: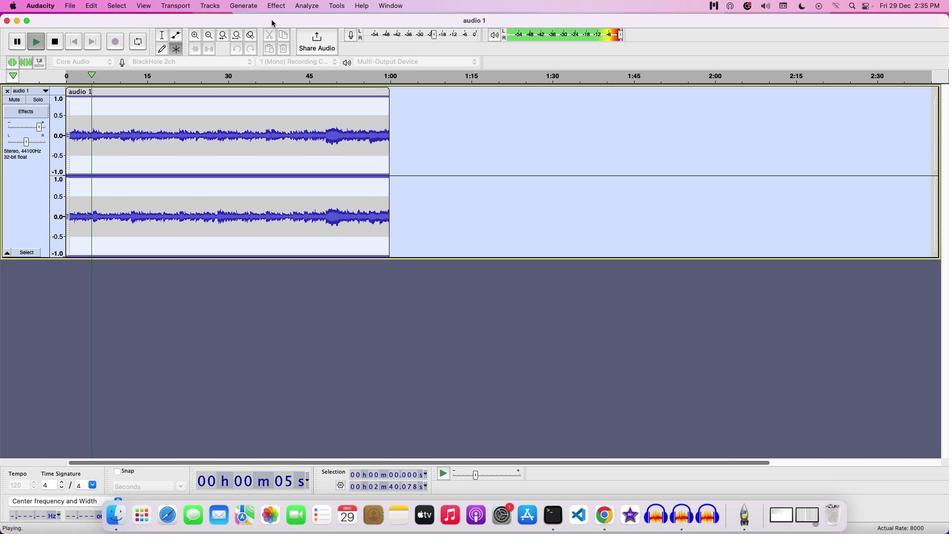 
Action: Key pressed Key.space
Screenshot: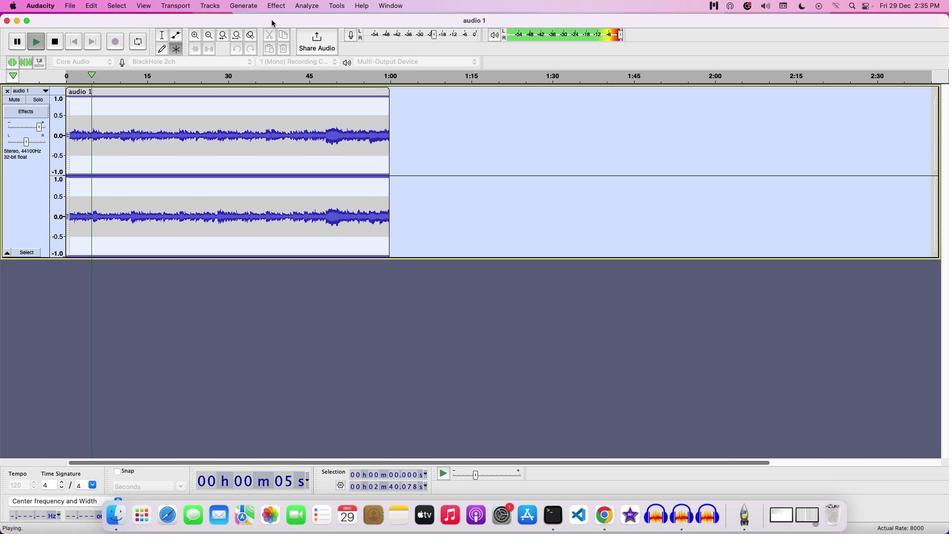 
Action: Mouse moved to (277, 4)
Screenshot: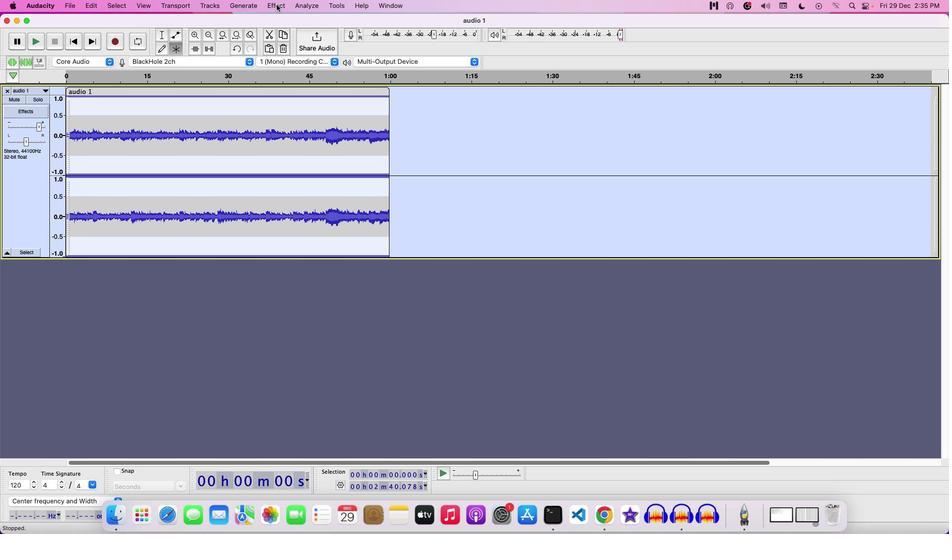 
Action: Mouse pressed left at (277, 4)
Screenshot: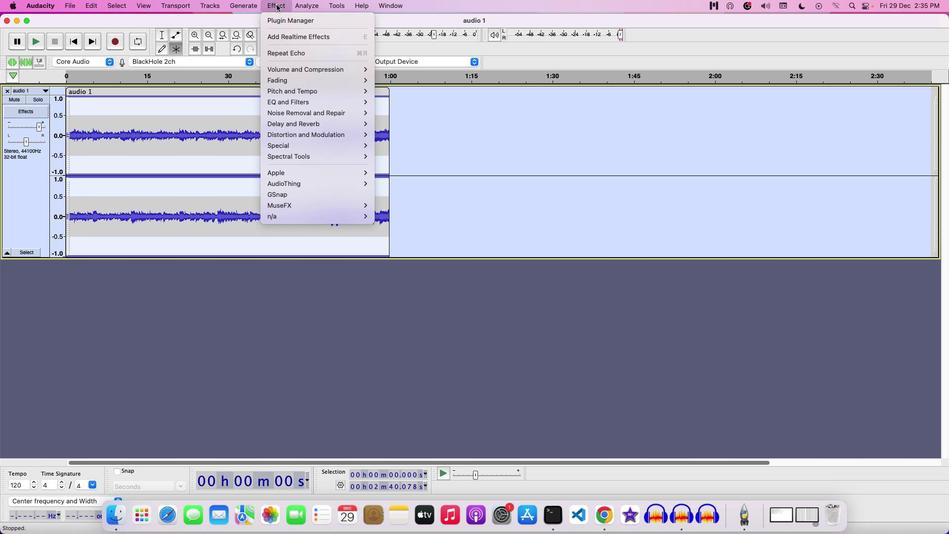 
Action: Mouse moved to (394, 143)
Screenshot: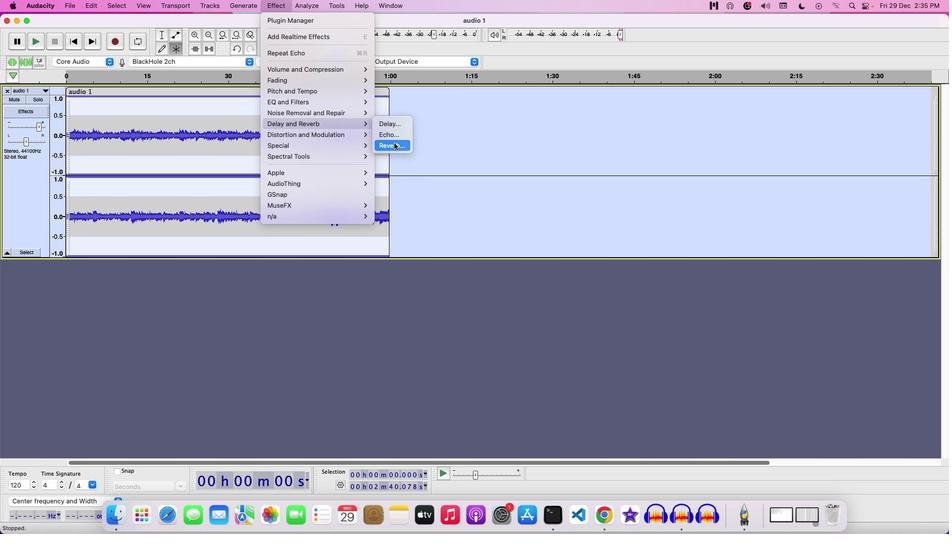 
Action: Mouse pressed left at (394, 143)
Screenshot: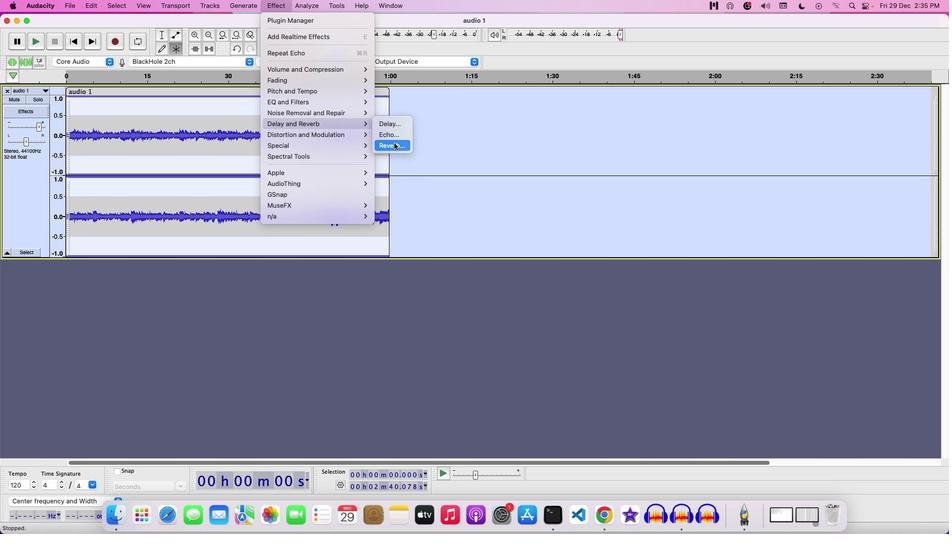 
Action: Mouse moved to (526, 219)
Screenshot: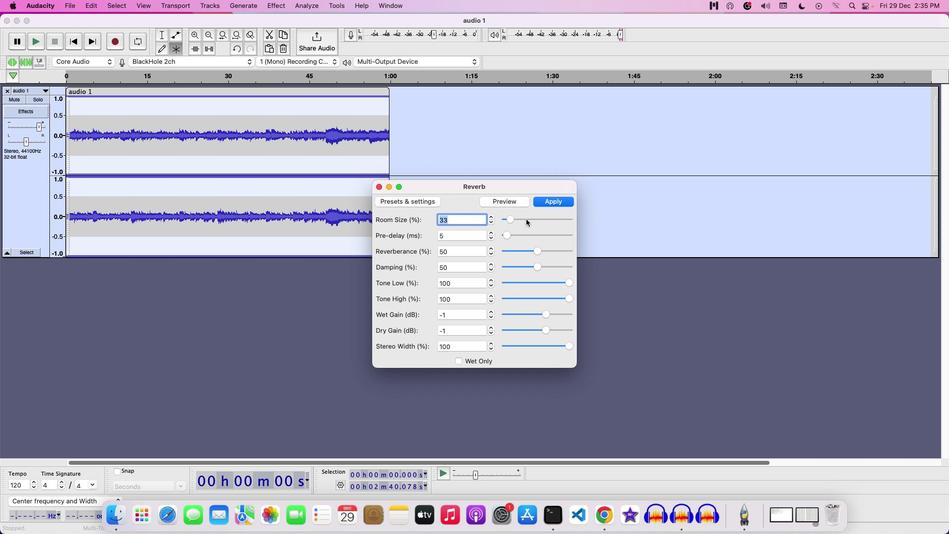 
Action: Mouse pressed left at (526, 219)
Screenshot: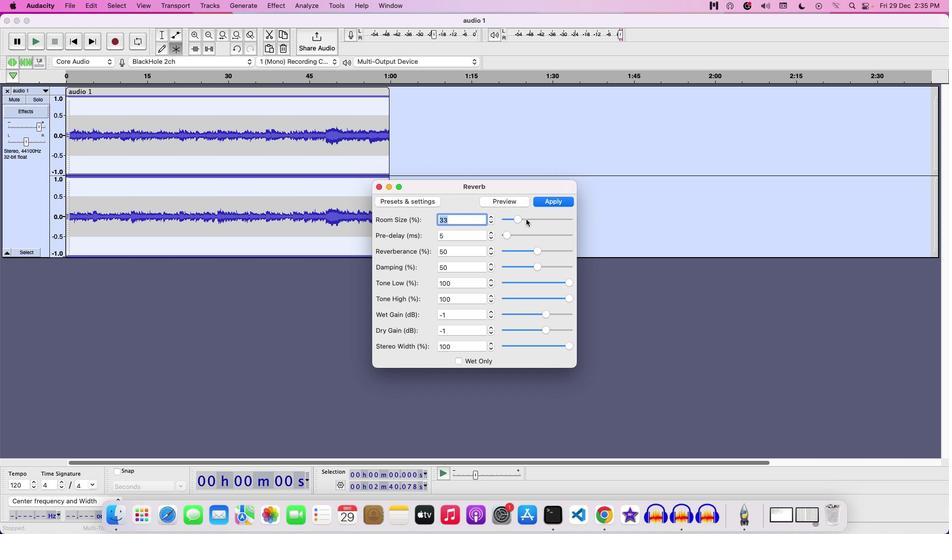 
Action: Mouse moved to (511, 205)
Screenshot: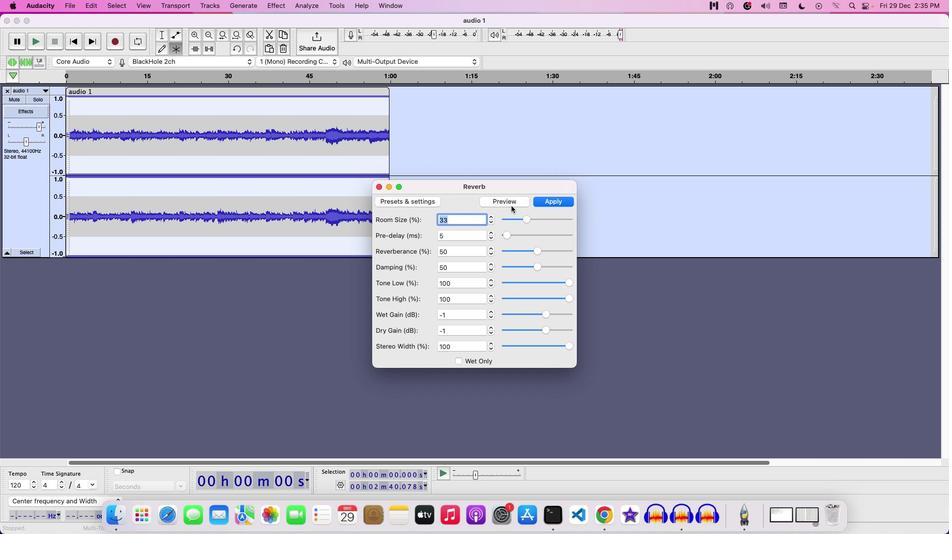 
Action: Mouse pressed left at (511, 205)
Screenshot: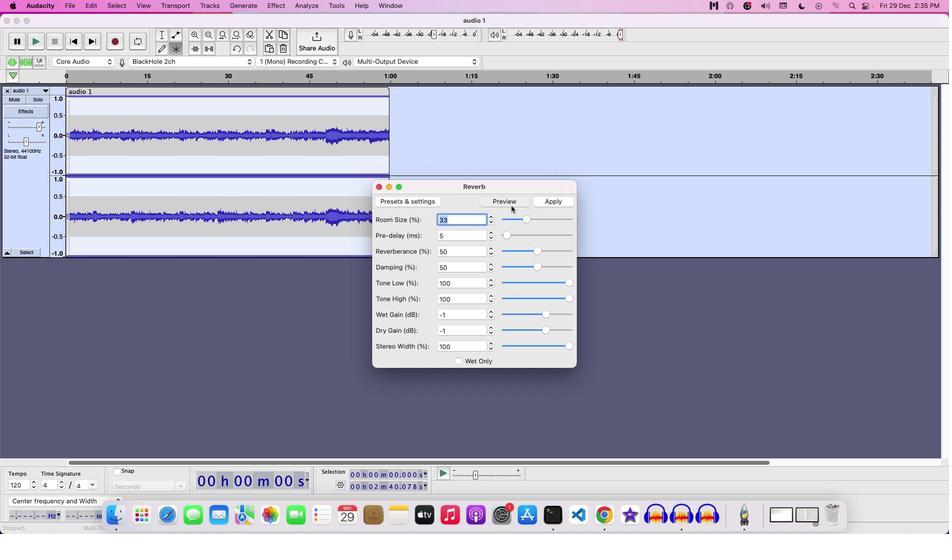 
Action: Mouse moved to (557, 201)
Screenshot: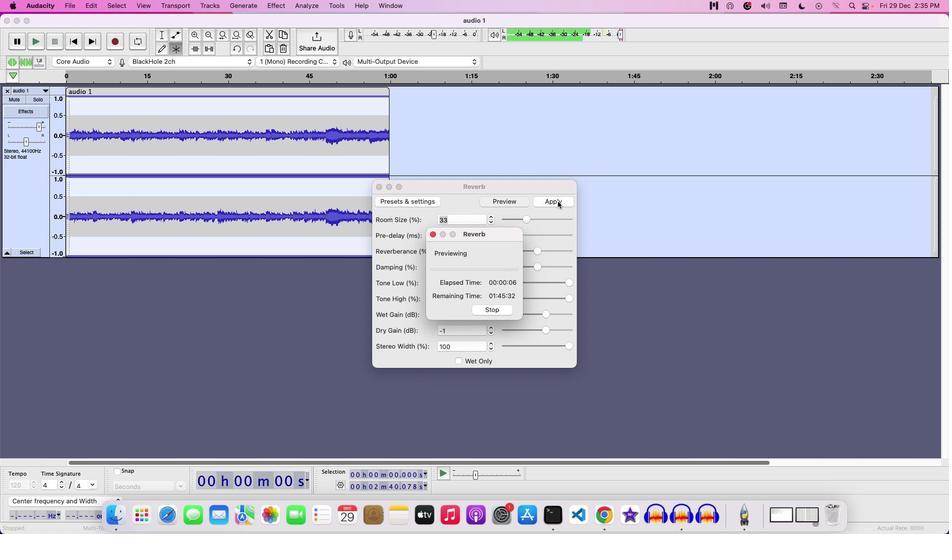 
Action: Mouse pressed left at (557, 201)
Screenshot: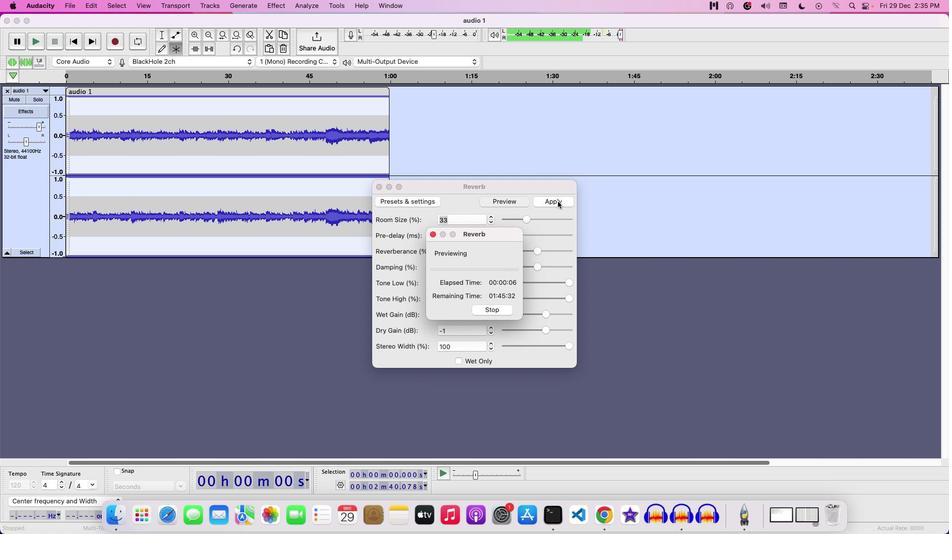 
Action: Key pressed Key.space
Screenshot: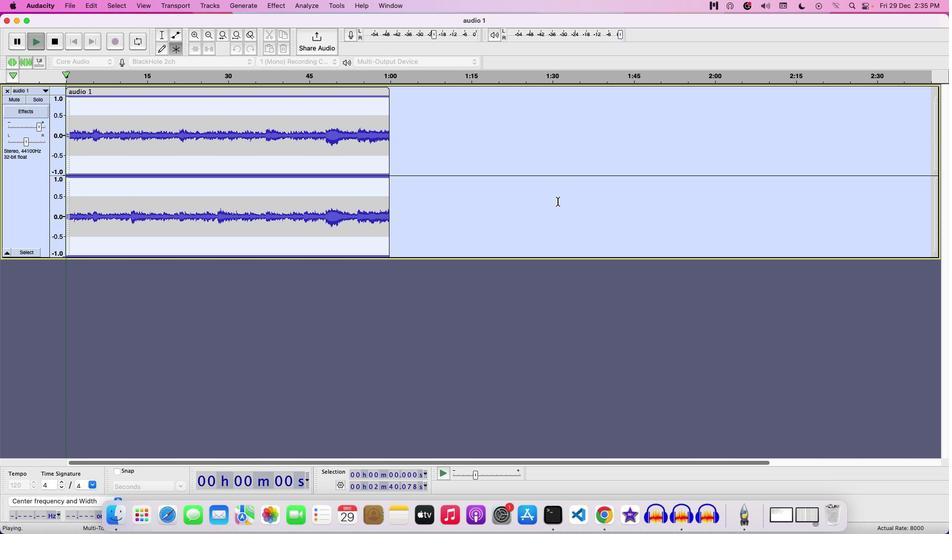 
Action: Mouse moved to (40, 127)
Screenshot: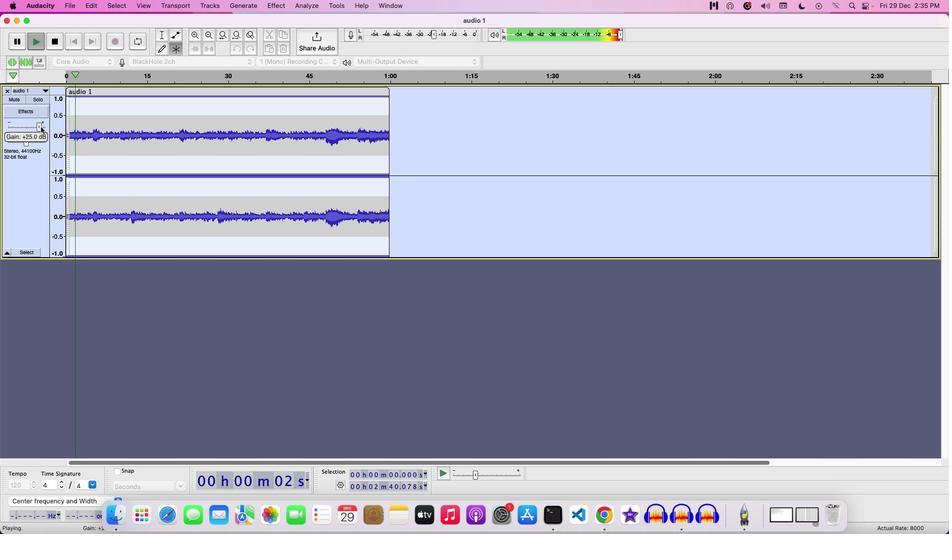 
Action: Mouse pressed left at (40, 127)
Screenshot: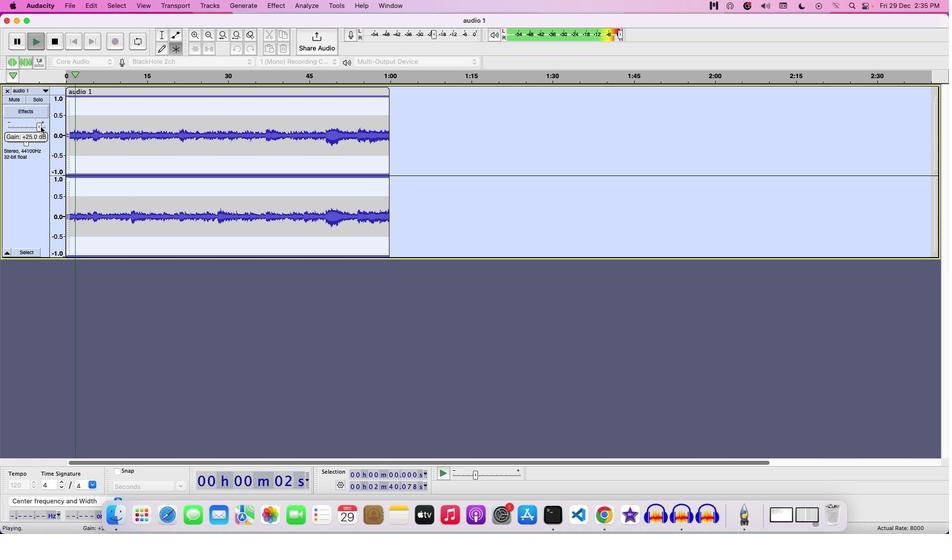 
Action: Mouse moved to (32, 201)
Screenshot: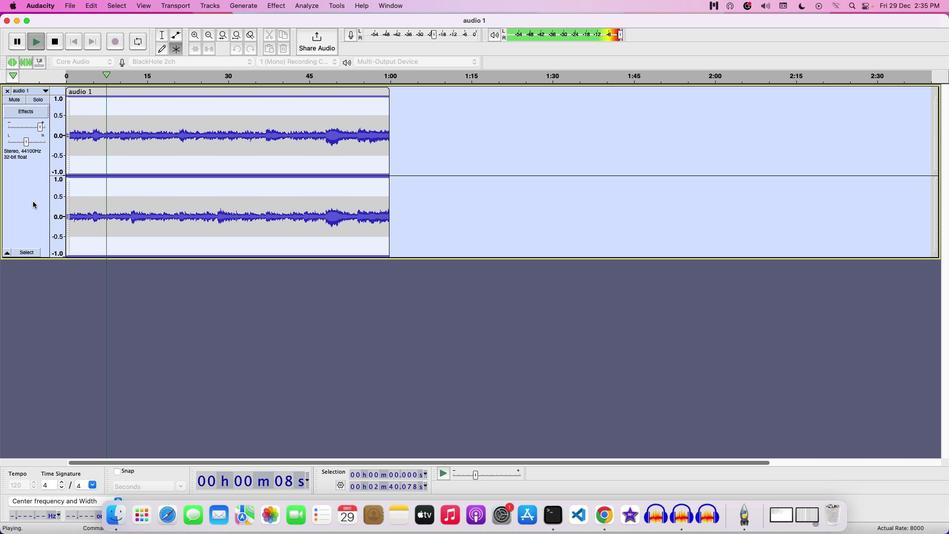 
Action: Mouse pressed left at (32, 201)
Screenshot: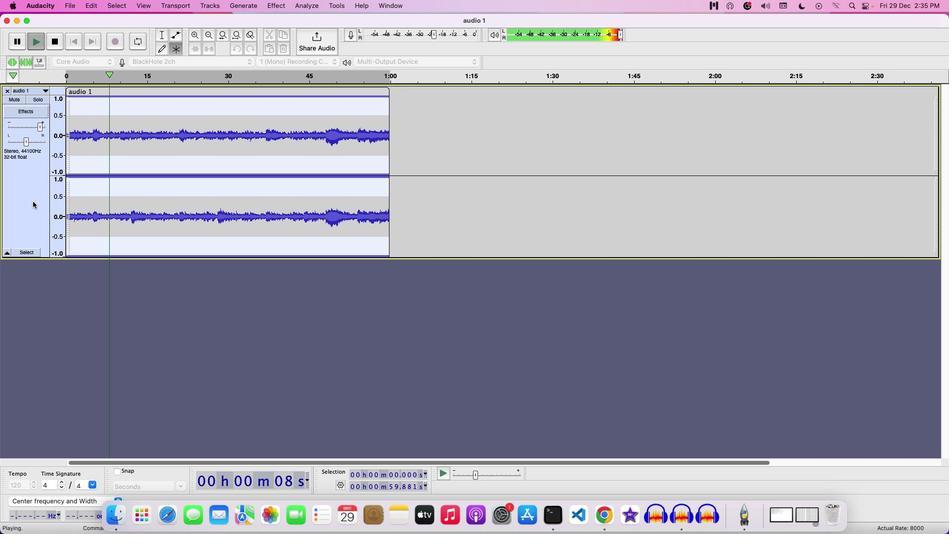 
Action: Mouse moved to (16, 186)
Screenshot: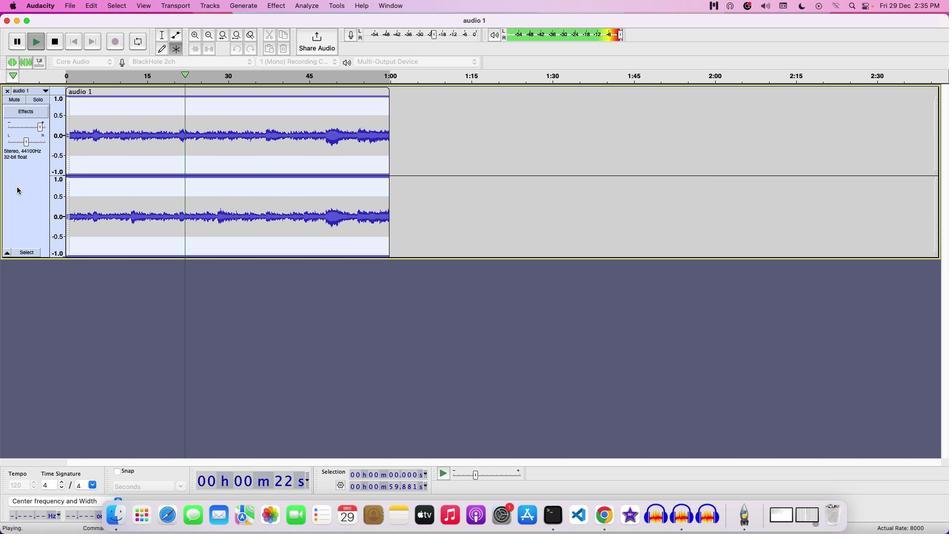 
Action: Mouse pressed left at (16, 186)
Screenshot: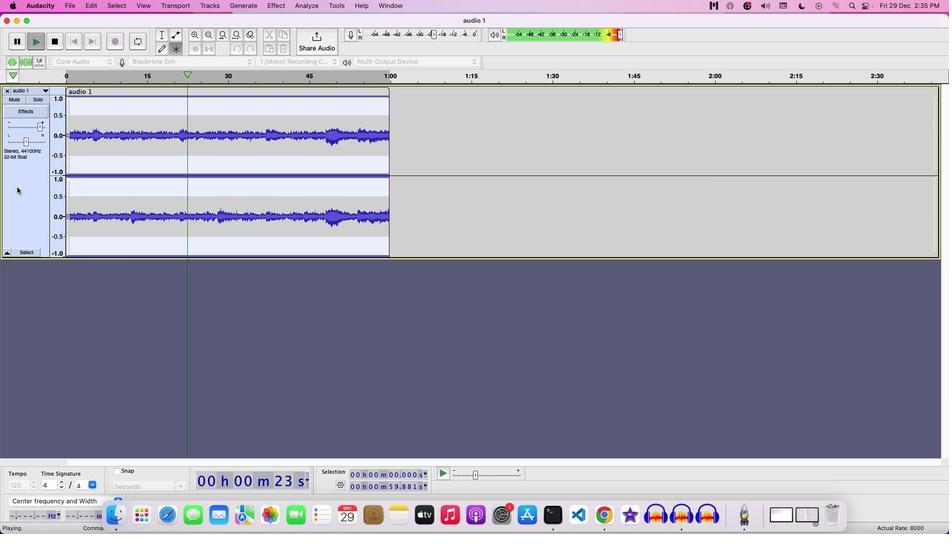
Action: Mouse moved to (181, 183)
Screenshot: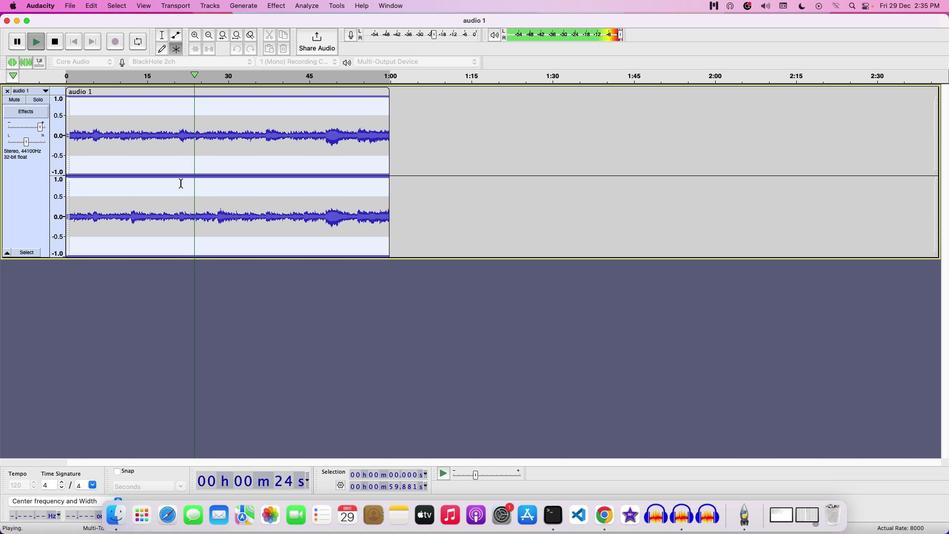 
Action: Key pressed Key.space
Screenshot: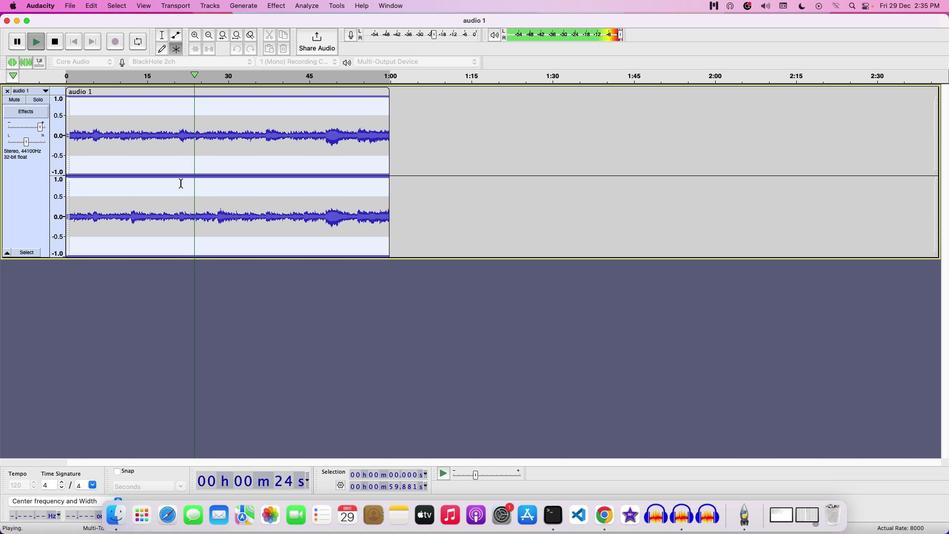 
Action: Mouse moved to (66, 1)
Screenshot: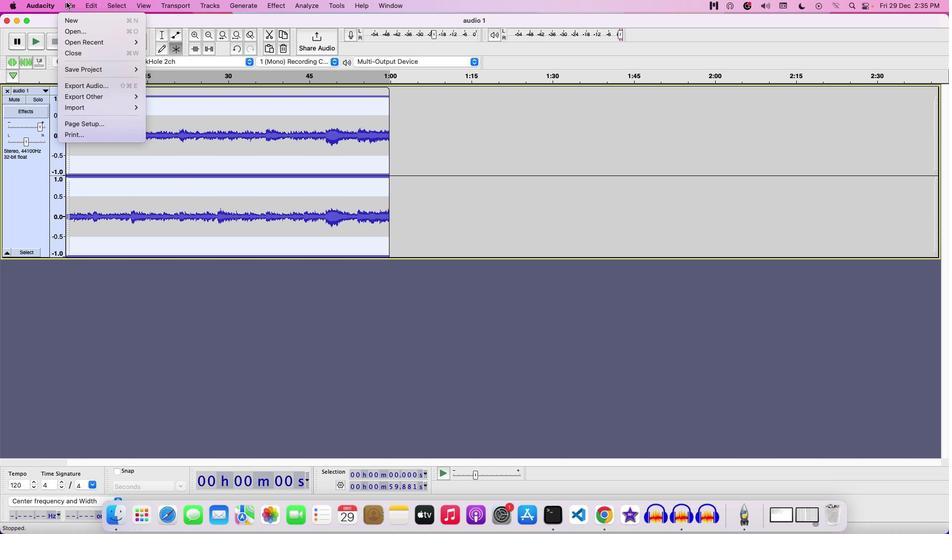 
Action: Mouse pressed left at (66, 1)
Screenshot: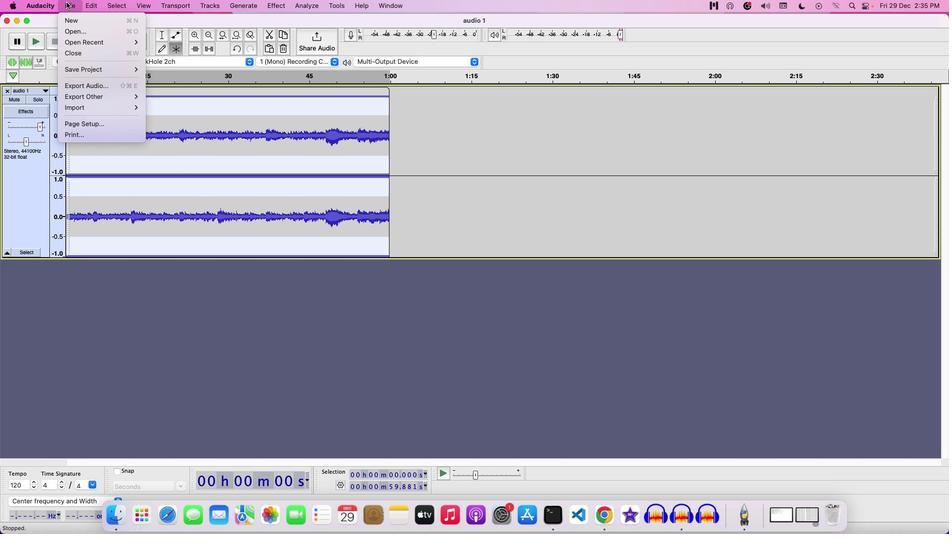 
Action: Mouse moved to (91, 69)
Screenshot: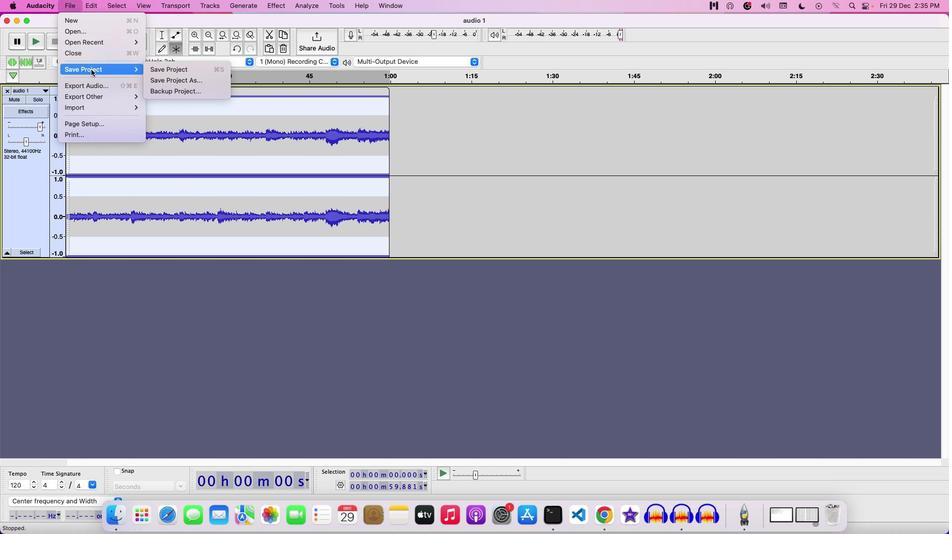 
Action: Mouse pressed left at (91, 69)
Screenshot: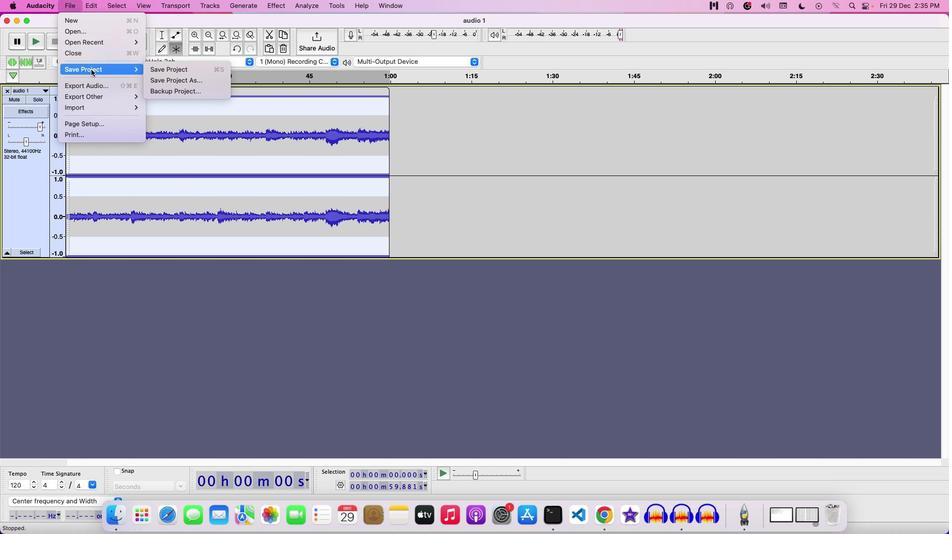 
Action: Mouse moved to (185, 70)
Screenshot: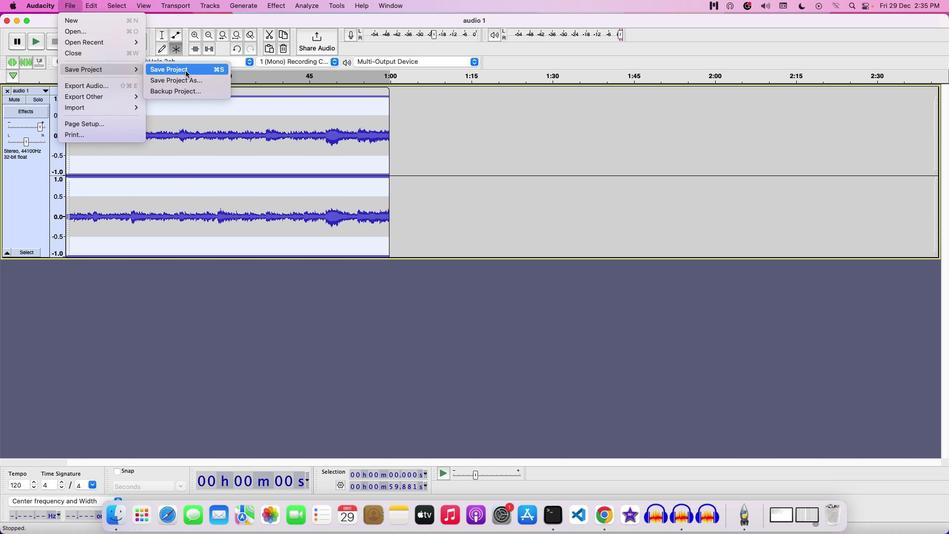 
Action: Mouse pressed left at (185, 70)
Screenshot: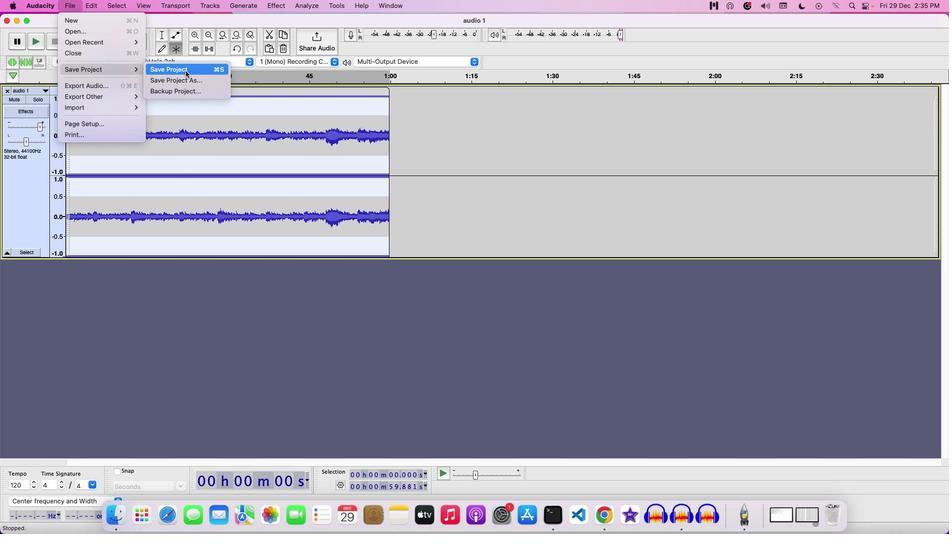 
Action: Mouse moved to (372, 141)
Screenshot: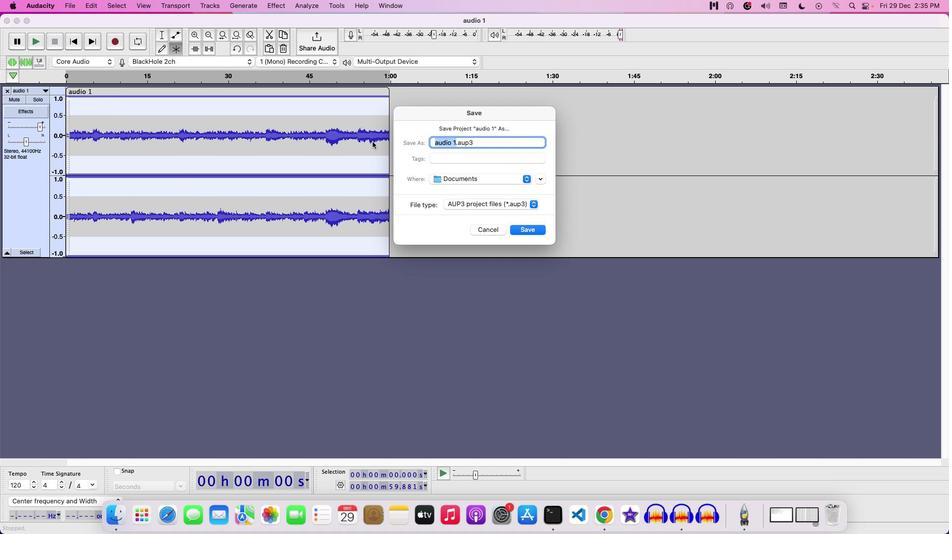 
Action: Key pressed Key.backspace'S''I''M''U''L''A''T''I''N''G'Key.space'A''A''='Key.backspaceKey.backspaceKey.space'D''I''S''T''A''N''T'Key.space'S''O''U''N''D'
Screenshot: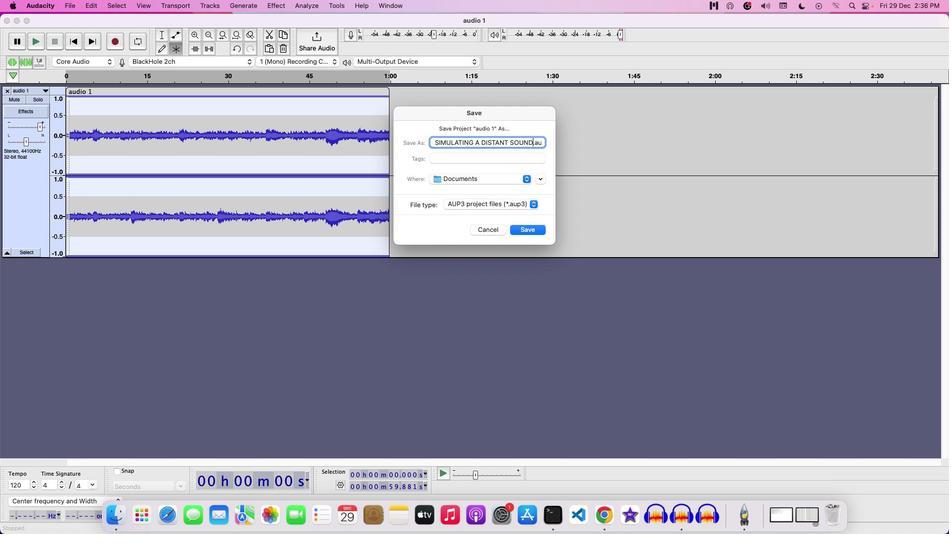 
Action: Mouse moved to (537, 231)
Screenshot: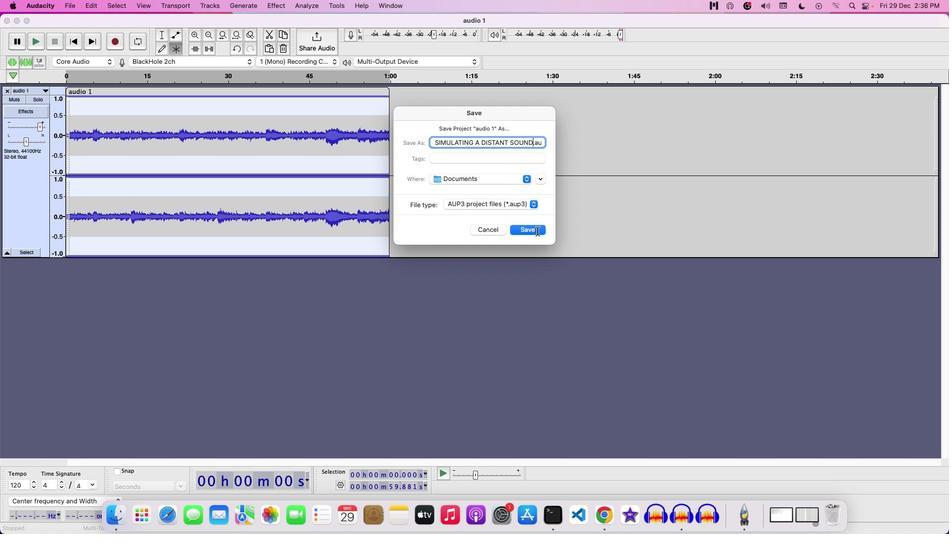 
Action: Mouse pressed left at (537, 231)
Screenshot: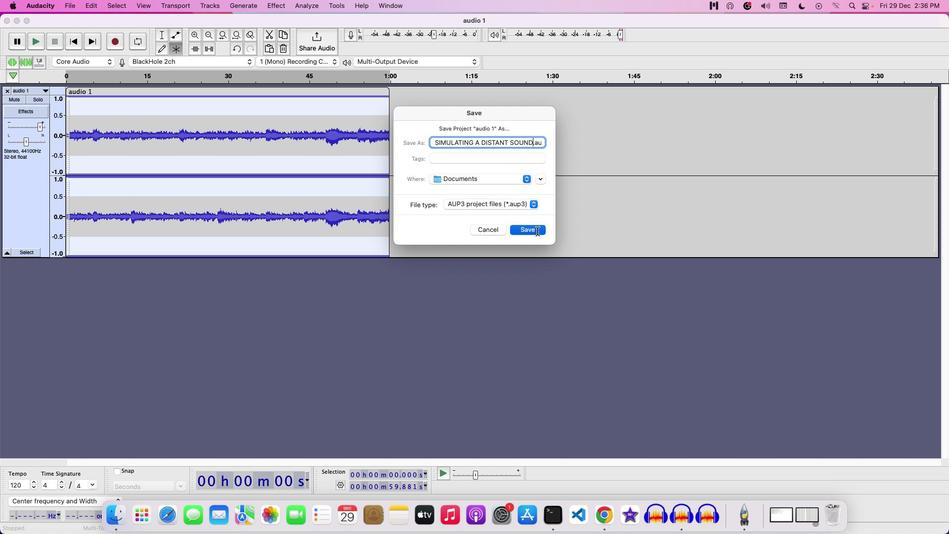 
Action: Mouse moved to (528, 235)
Screenshot: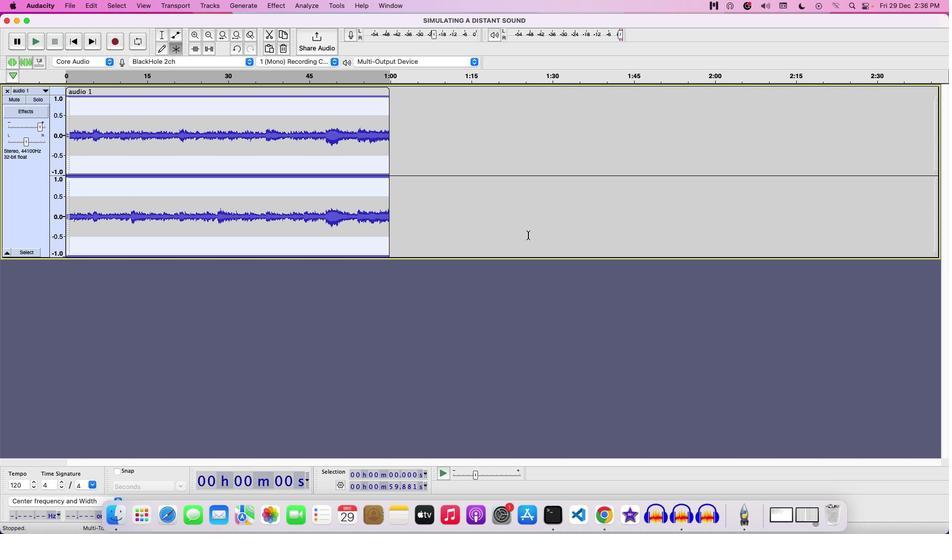 
